 Task: Open Card Project Status Report in Board Marketing ROI to Workspace Customer Relationship Management and Retention and add a team member Softage.1@softage.net, a label Orange, a checklist Travel Expense Tracking, an attachment from Trello, a color Orange and finally, add a card description 'Develop and launch new sales promotion for existing customers' and a comment 'Given the potential impact of this task on our company bottom line, let us ensure that we approach it with a focus on efficiency and cost-effectiveness.'. Add a start date 'Jan 01, 1900' with a due date 'Jan 08, 1900'
Action: Mouse moved to (301, 166)
Screenshot: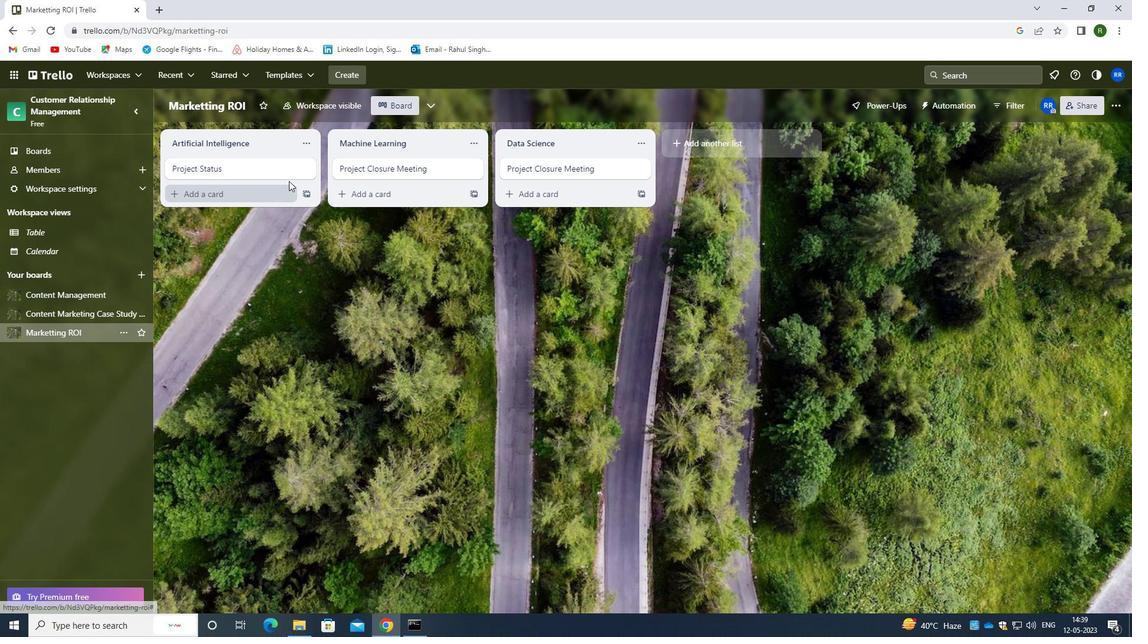 
Action: Mouse pressed left at (301, 166)
Screenshot: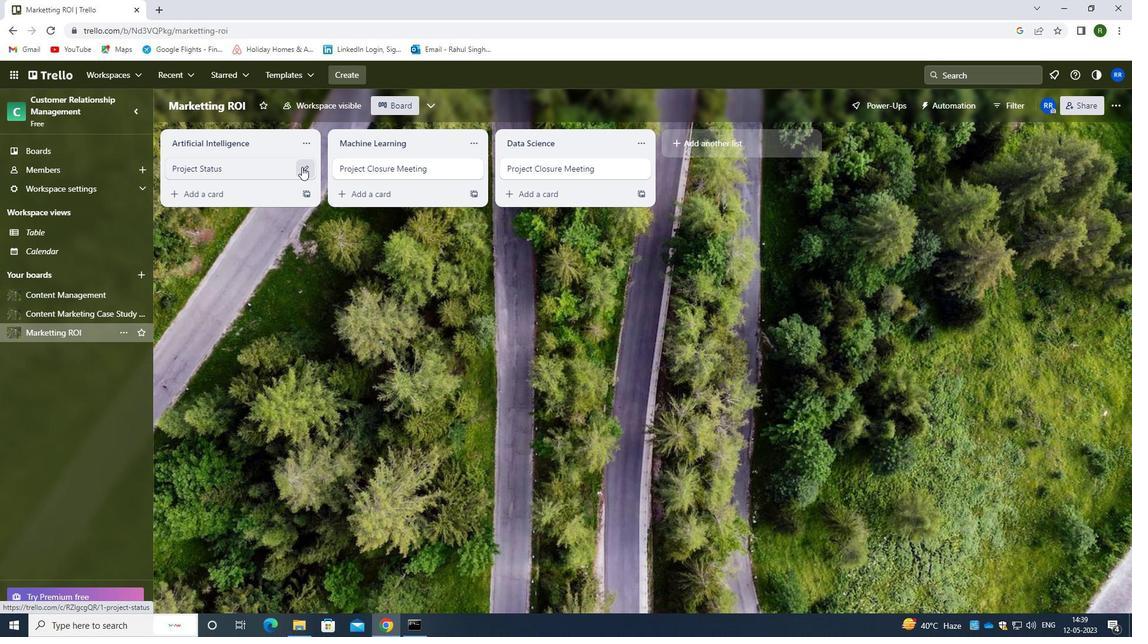 
Action: Mouse moved to (368, 168)
Screenshot: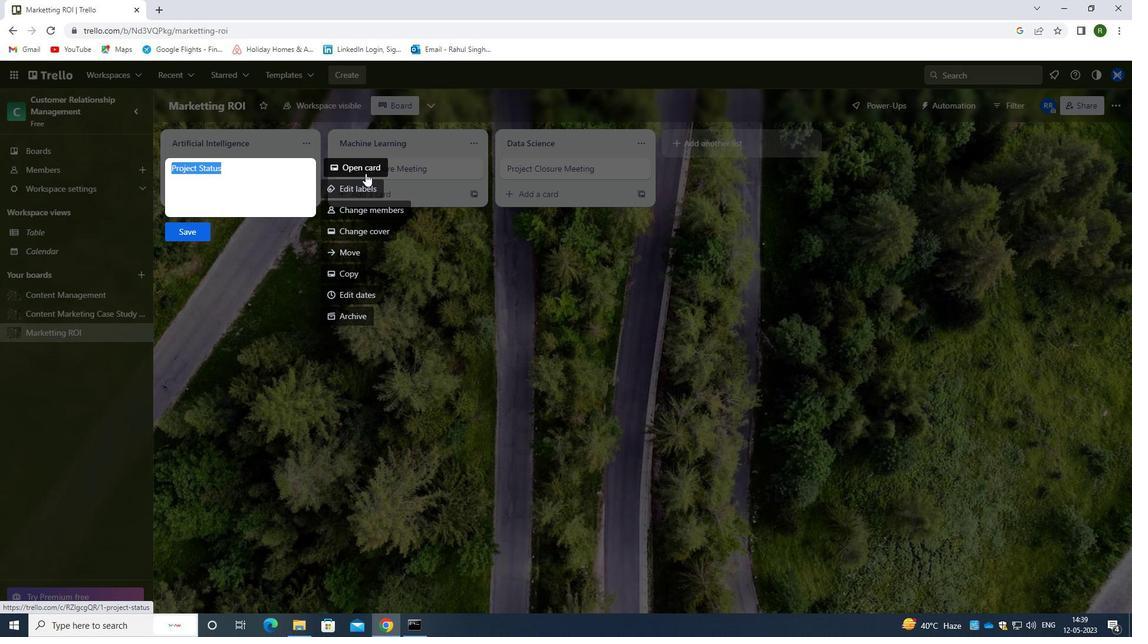 
Action: Mouse pressed left at (368, 168)
Screenshot: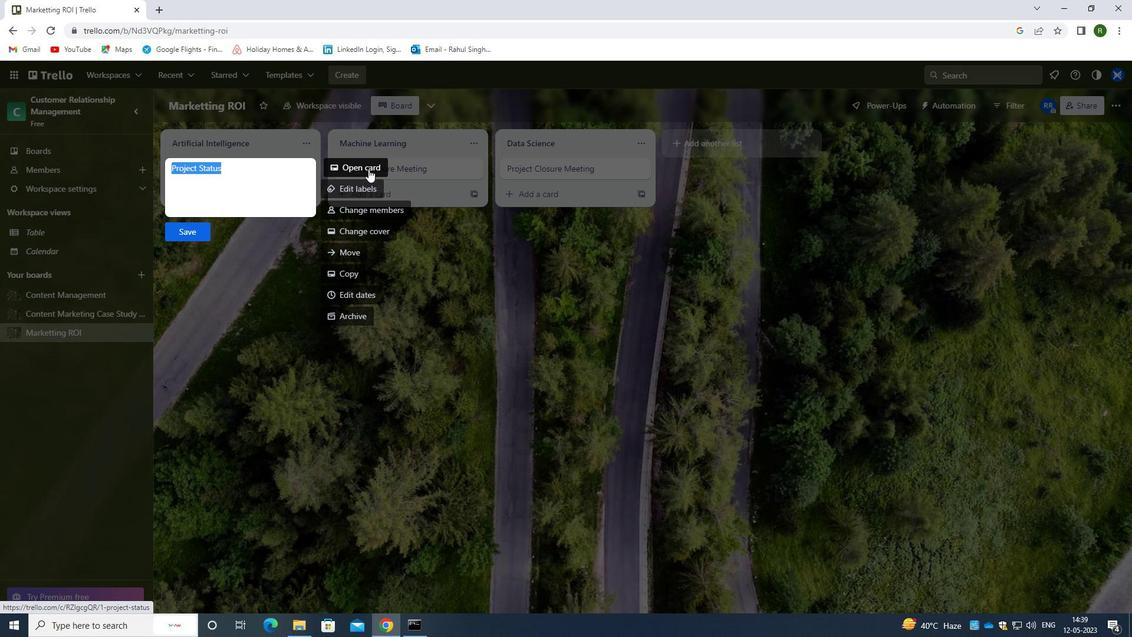 
Action: Mouse moved to (729, 163)
Screenshot: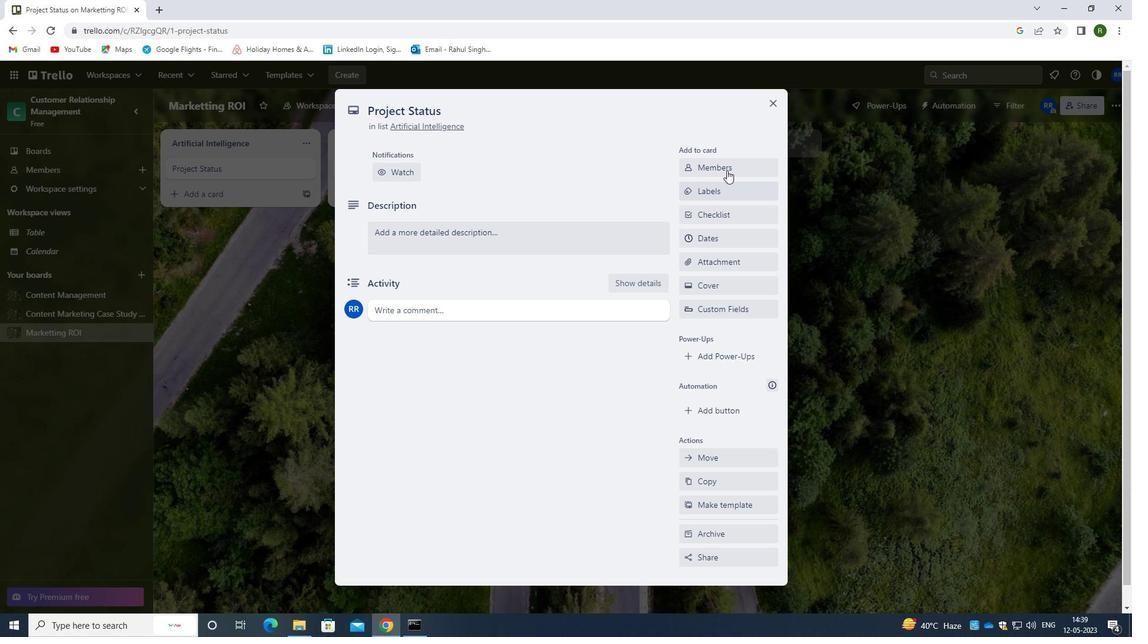 
Action: Mouse pressed left at (729, 163)
Screenshot: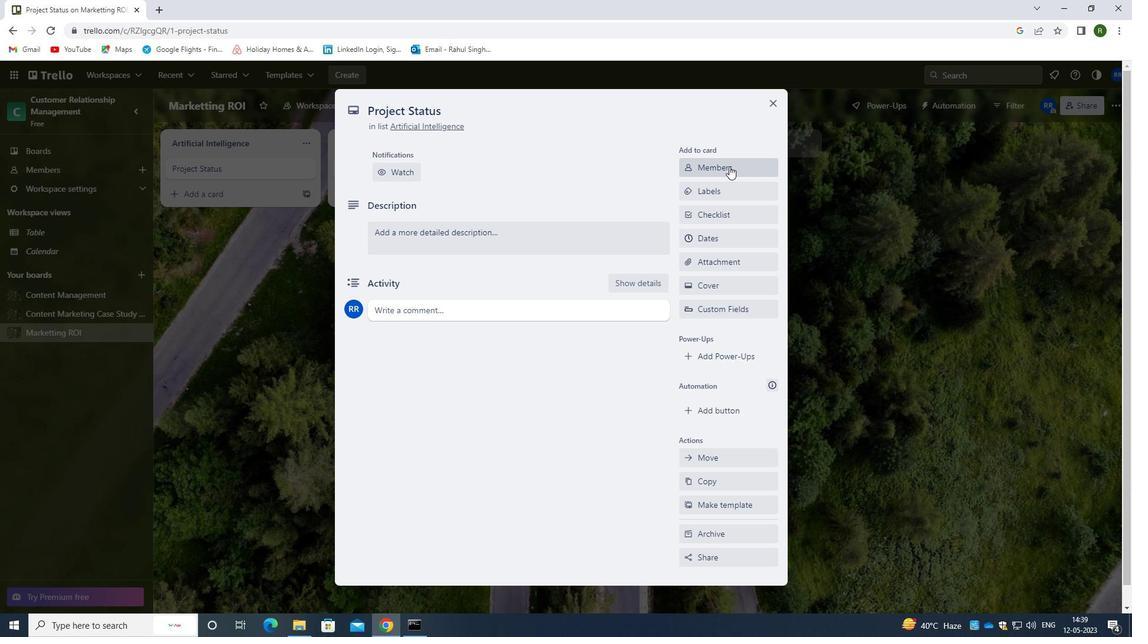 
Action: Mouse moved to (711, 204)
Screenshot: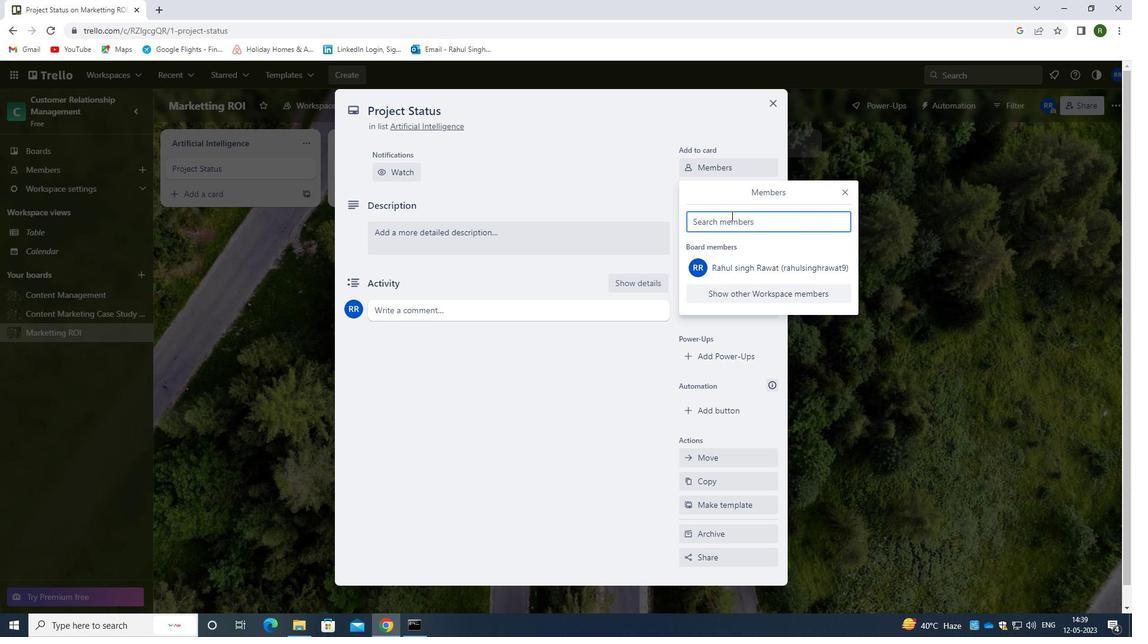 
Action: Key pressed <Key.caps_lock>s<Key.caps_lock>oftage.1<Key.shift>@SOFTAGE.NET
Screenshot: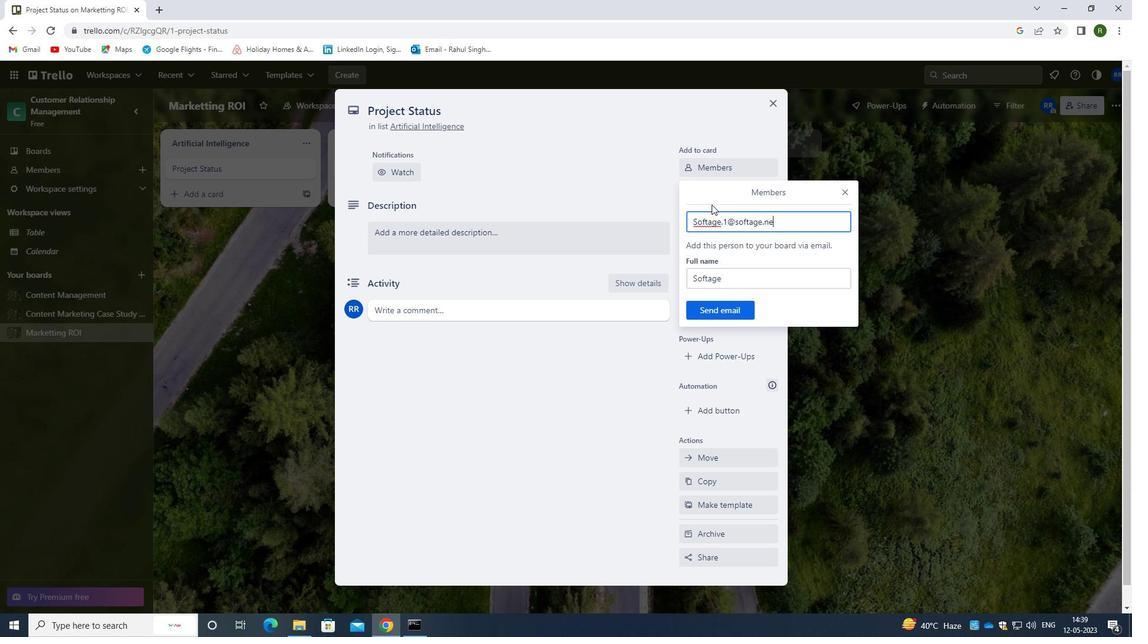 
Action: Mouse moved to (722, 305)
Screenshot: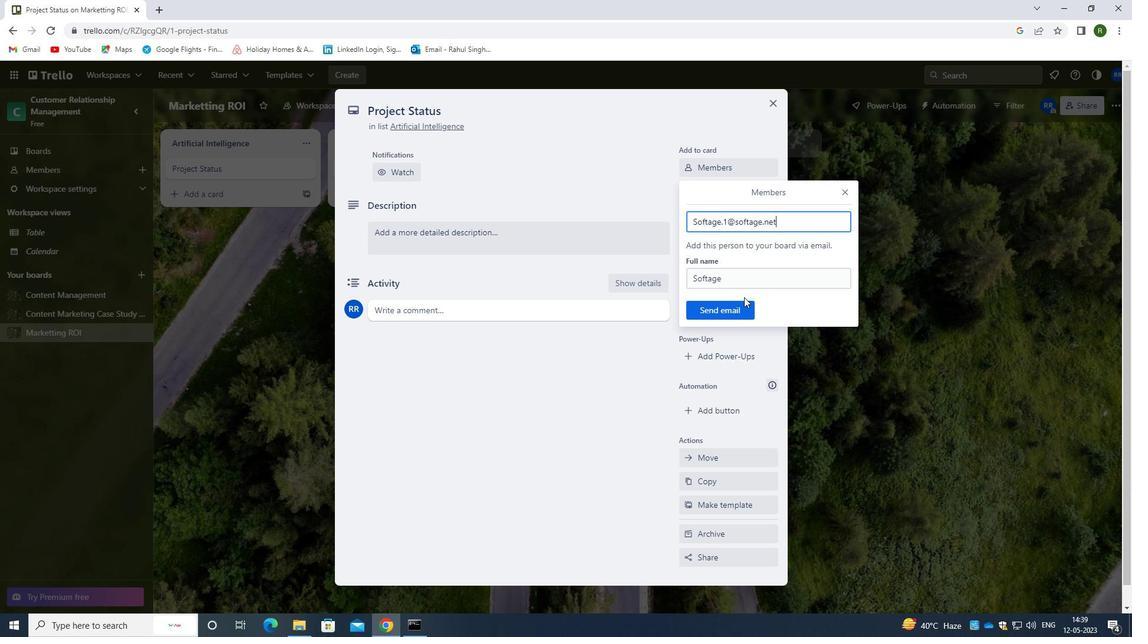 
Action: Mouse pressed left at (722, 305)
Screenshot: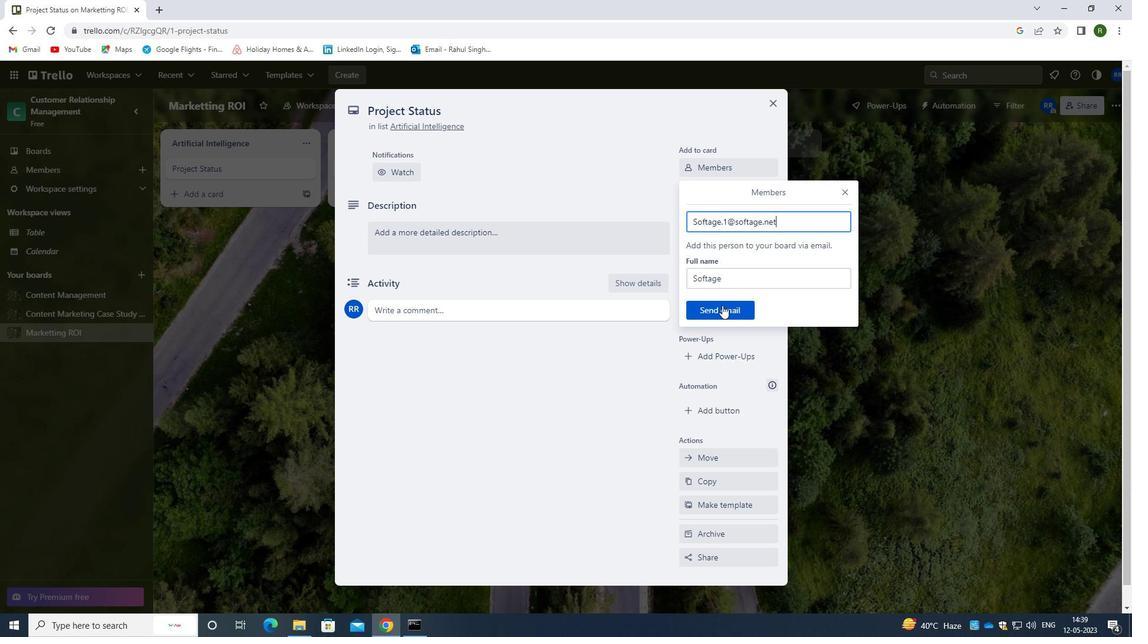 
Action: Mouse moved to (724, 237)
Screenshot: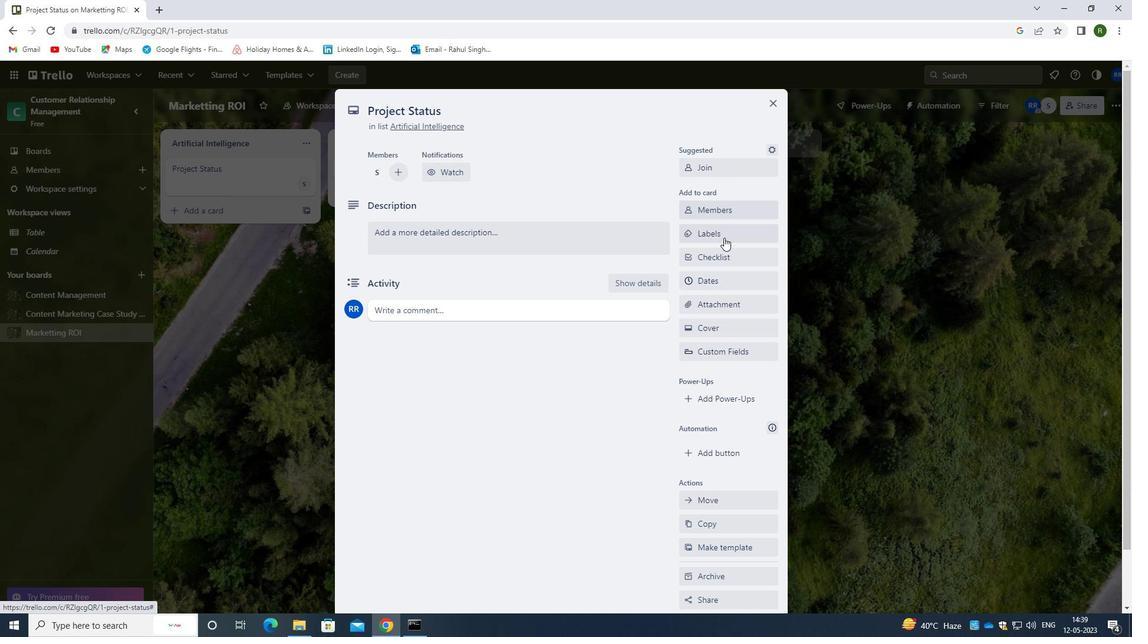 
Action: Mouse pressed left at (724, 237)
Screenshot: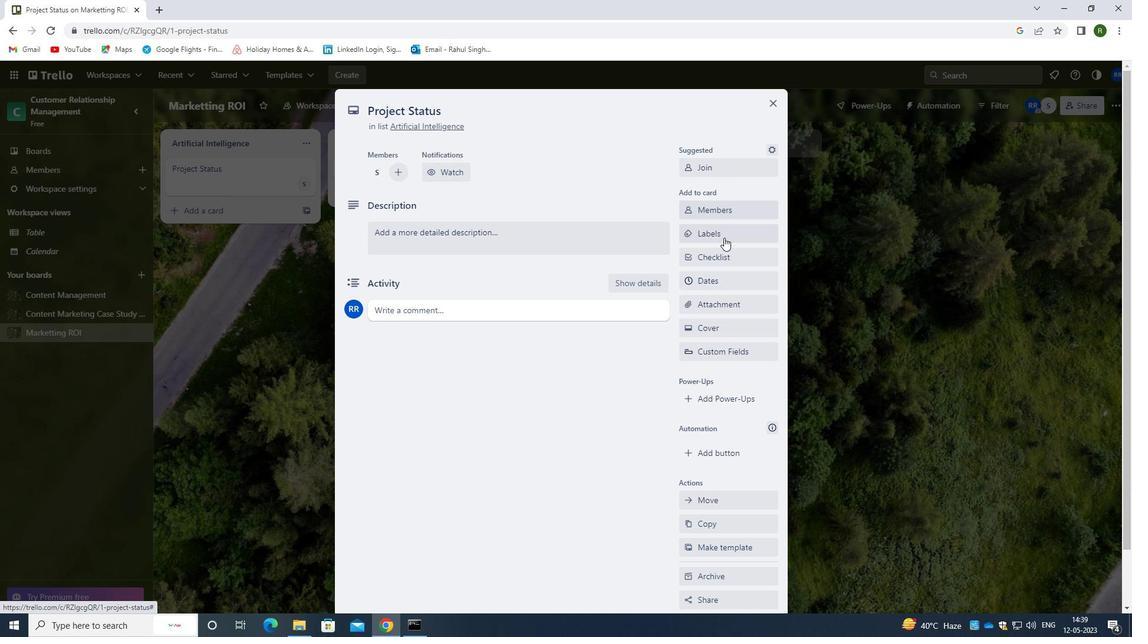 
Action: Mouse moved to (714, 278)
Screenshot: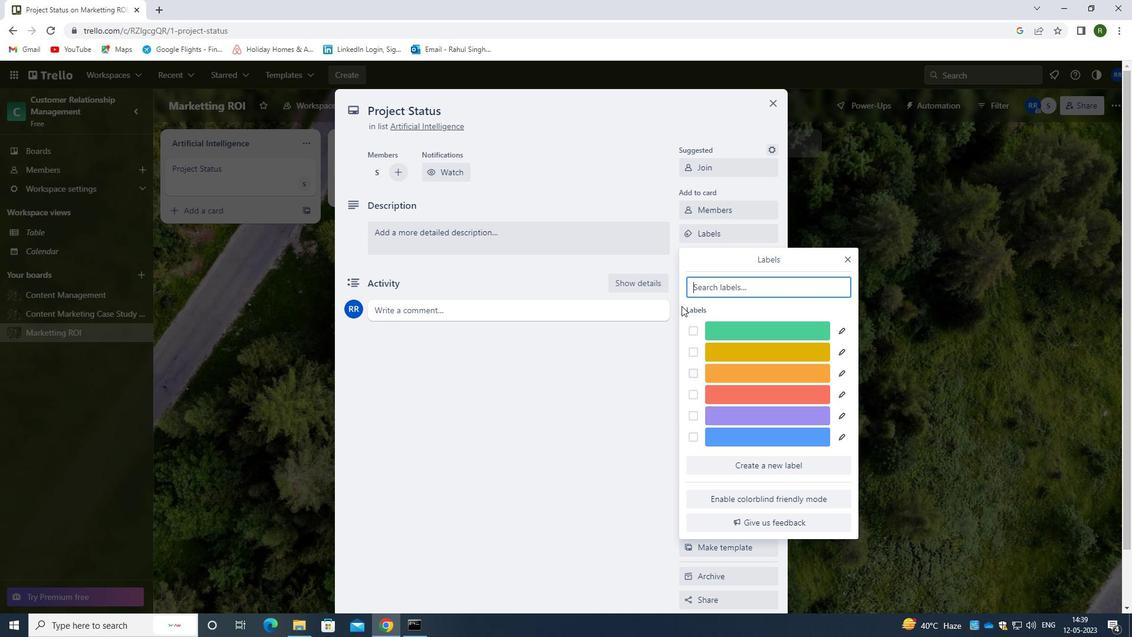 
Action: Key pressed ORANGE
Screenshot: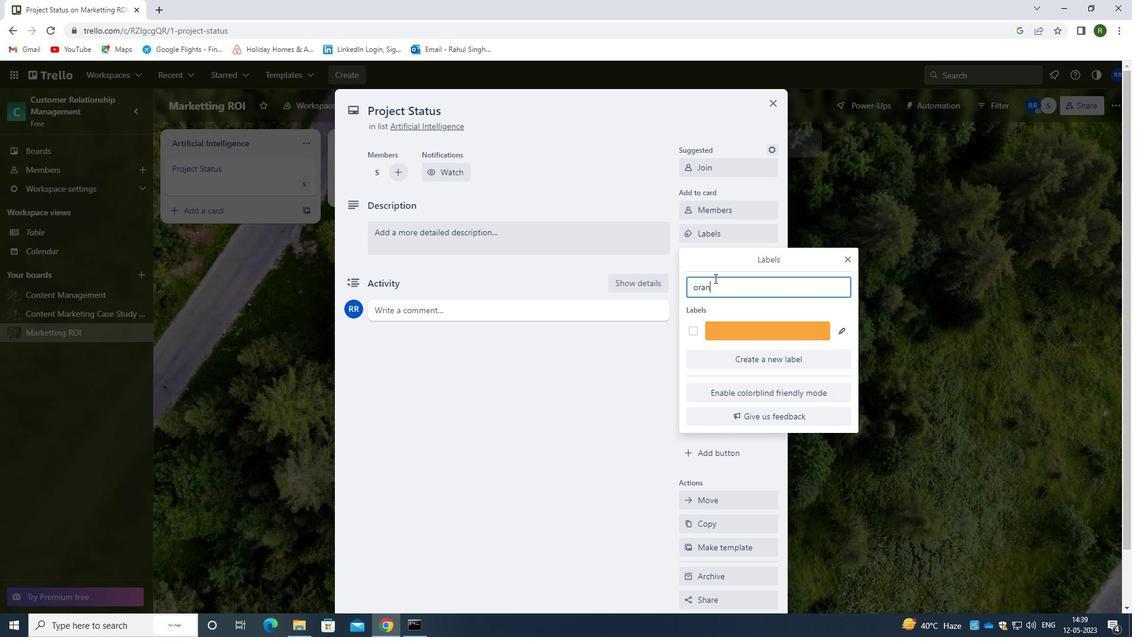 
Action: Mouse moved to (691, 330)
Screenshot: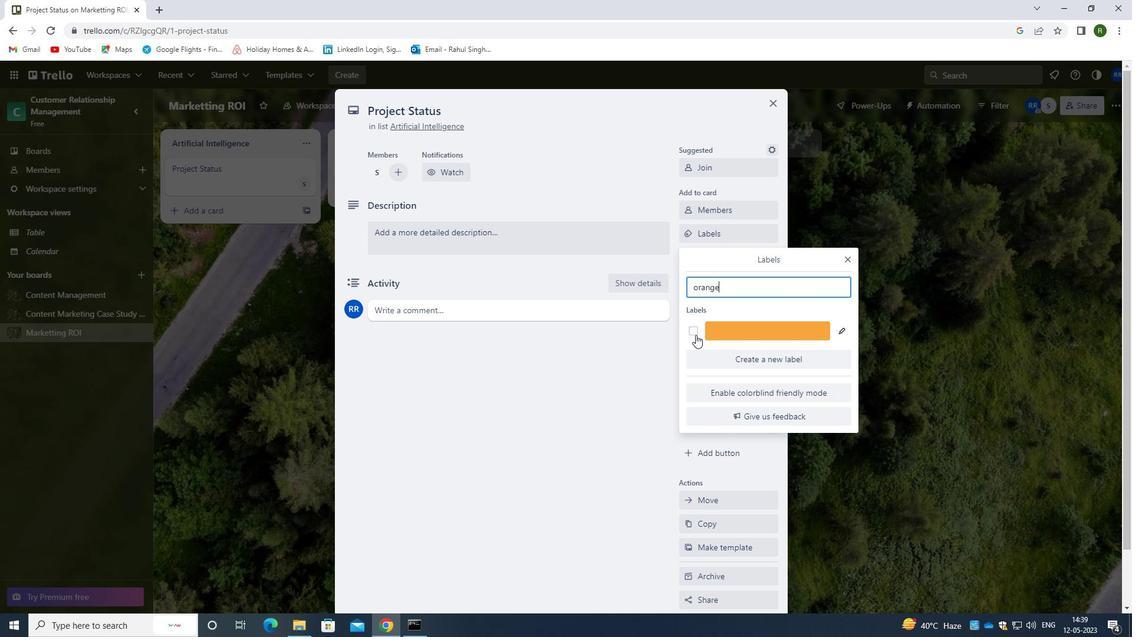 
Action: Mouse pressed left at (691, 330)
Screenshot: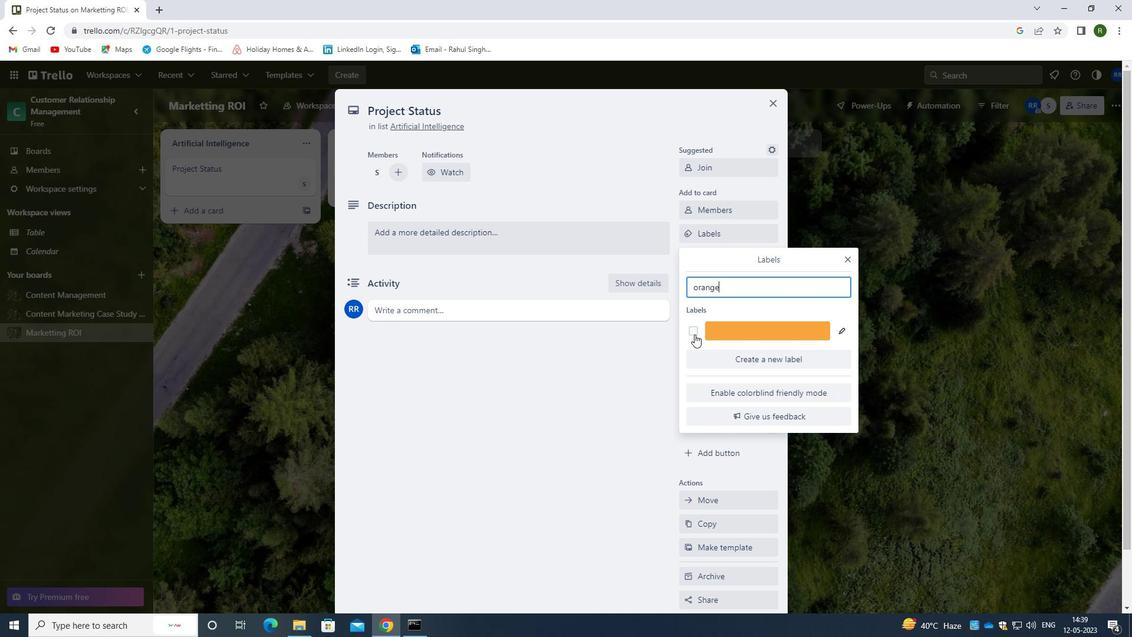 
Action: Mouse moved to (615, 401)
Screenshot: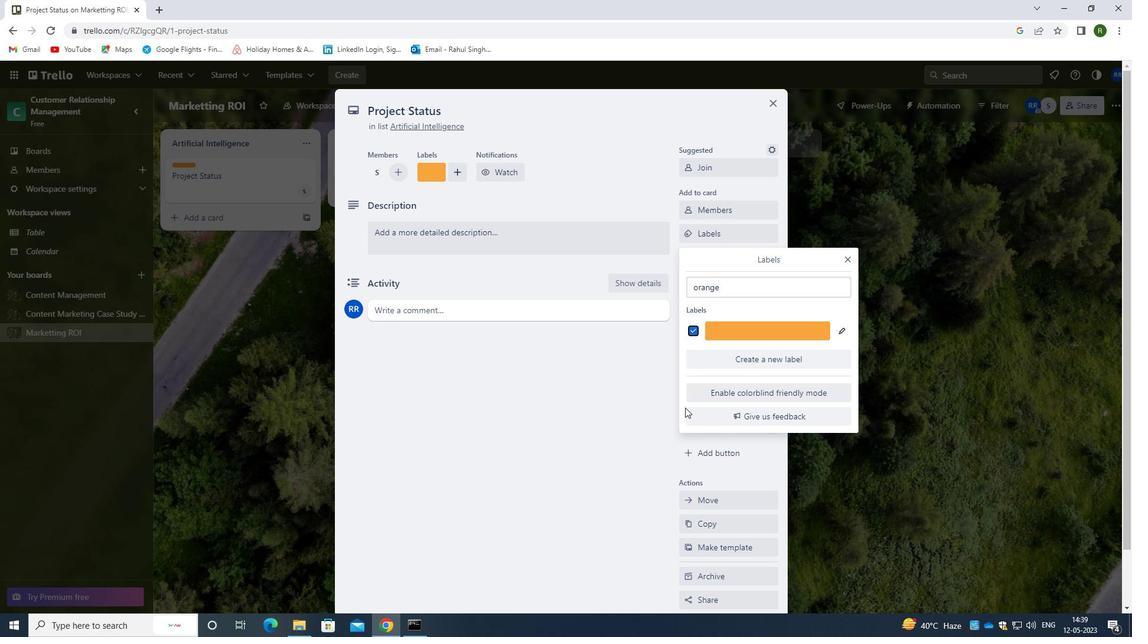 
Action: Mouse pressed left at (615, 401)
Screenshot: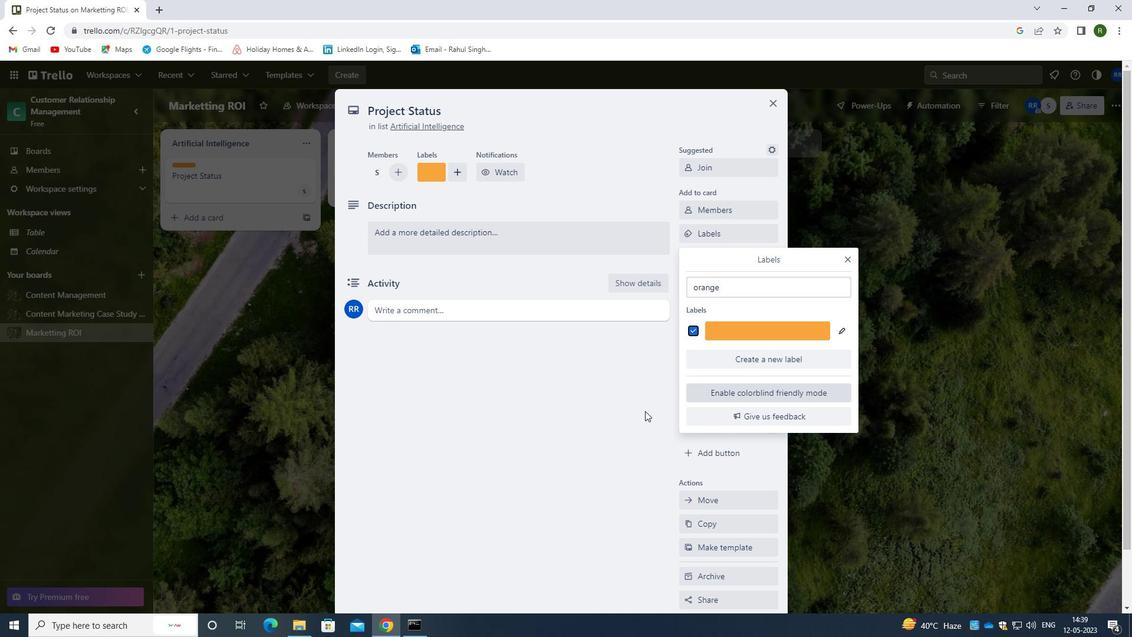 
Action: Mouse moved to (719, 251)
Screenshot: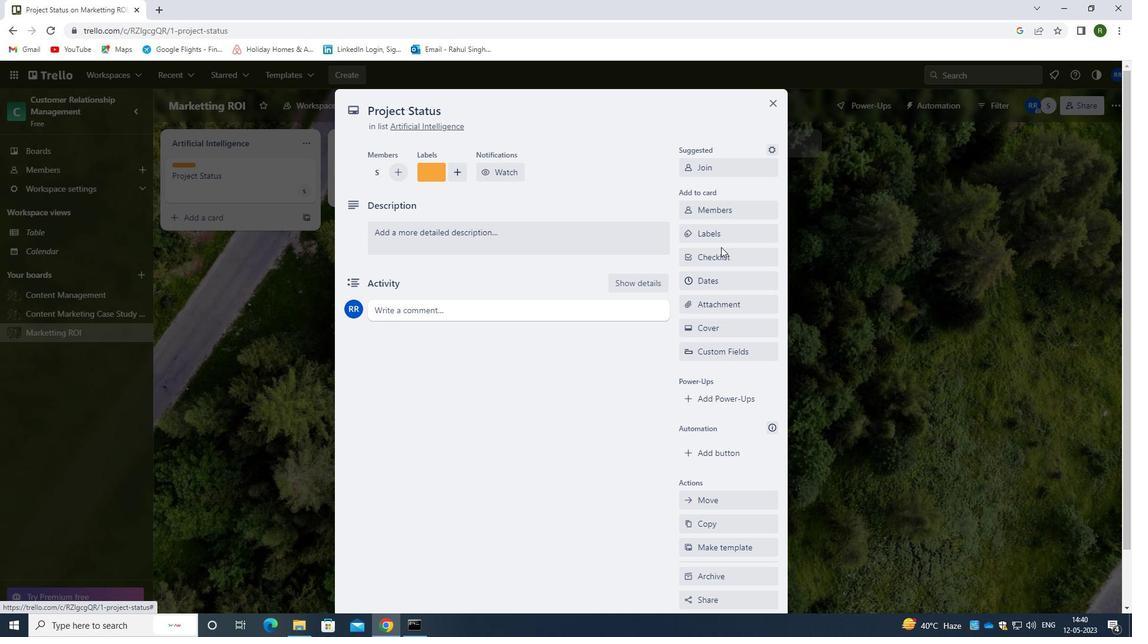 
Action: Mouse pressed left at (719, 251)
Screenshot: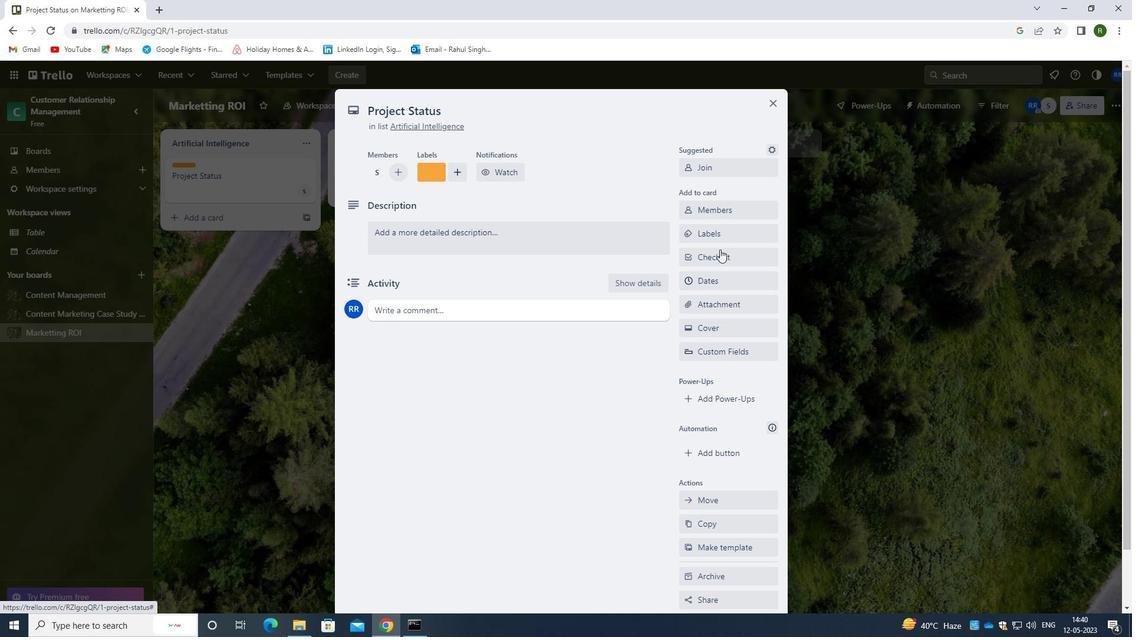 
Action: Mouse moved to (731, 320)
Screenshot: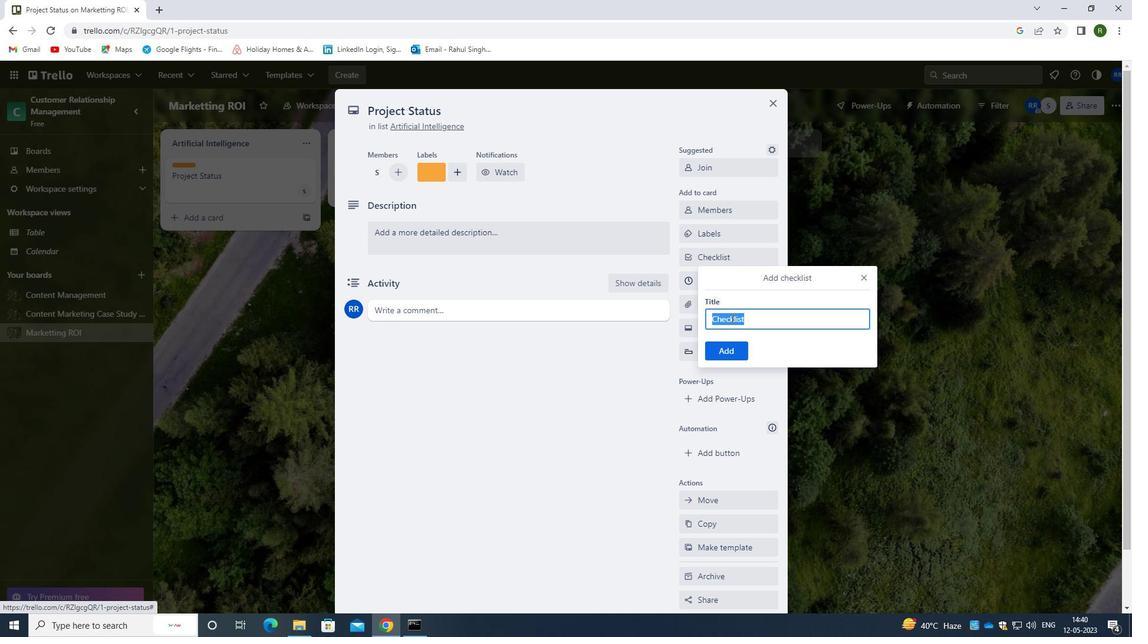 
Action: Key pressed <Key.backspace><Key.shift><Key.shift><Key.shift><Key.shift><Key.shift><Key.shift><Key.shift><Key.shift><Key.shift><Key.shift><Key.shift><Key.shift><Key.shift><Key.shift><Key.shift><Key.shift><Key.shift><Key.shift><Key.shift>TRAVEL<Key.space><Key.shift>EXPENSE<Key.space><Key.shift><Key.shift><Key.shift><Key.shift><Key.shift><Key.shift><Key.shift><Key.shift><Key.shift><Key.shift><Key.shift><Key.shift><Key.shift><Key.shift><Key.shift><Key.shift><Key.shift><Key.shift><Key.shift><Key.shift><Key.shift><Key.shift><Key.shift><Key.shift><Key.shift><Key.shift><Key.shift><Key.shift><Key.shift><Key.shift><Key.shift><Key.shift>TRACKING
Screenshot: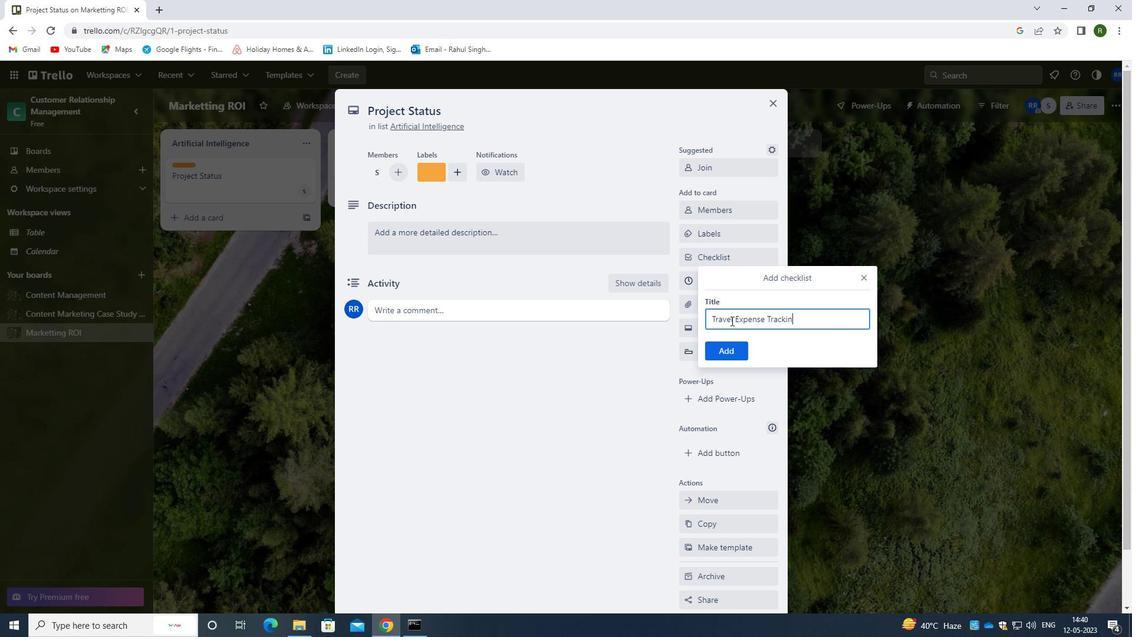 
Action: Mouse moved to (737, 349)
Screenshot: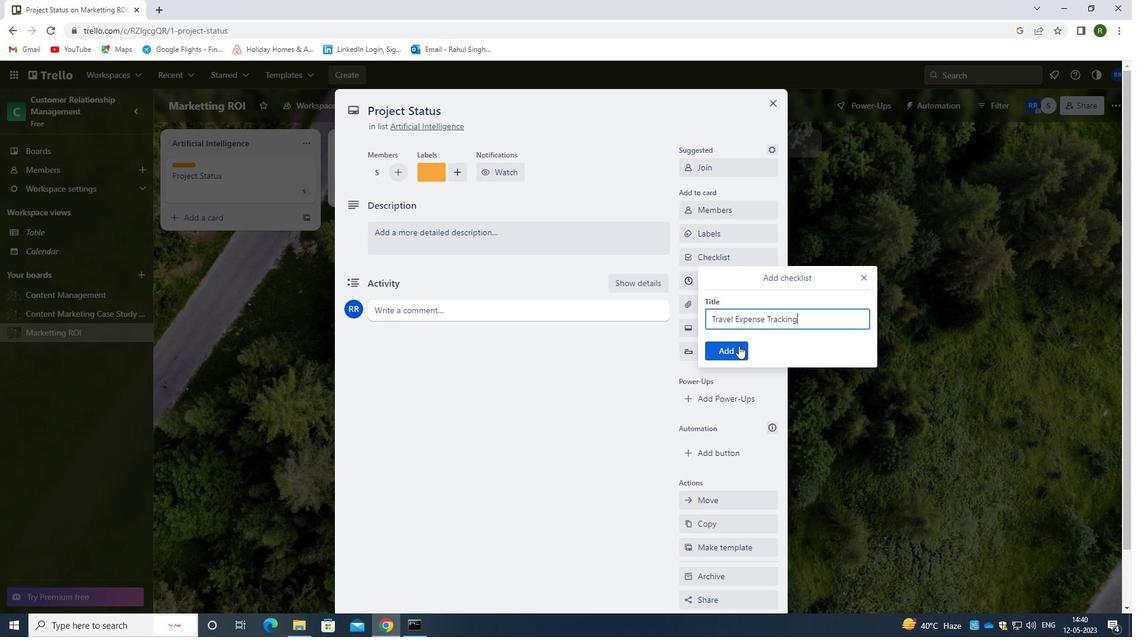 
Action: Mouse pressed left at (737, 349)
Screenshot: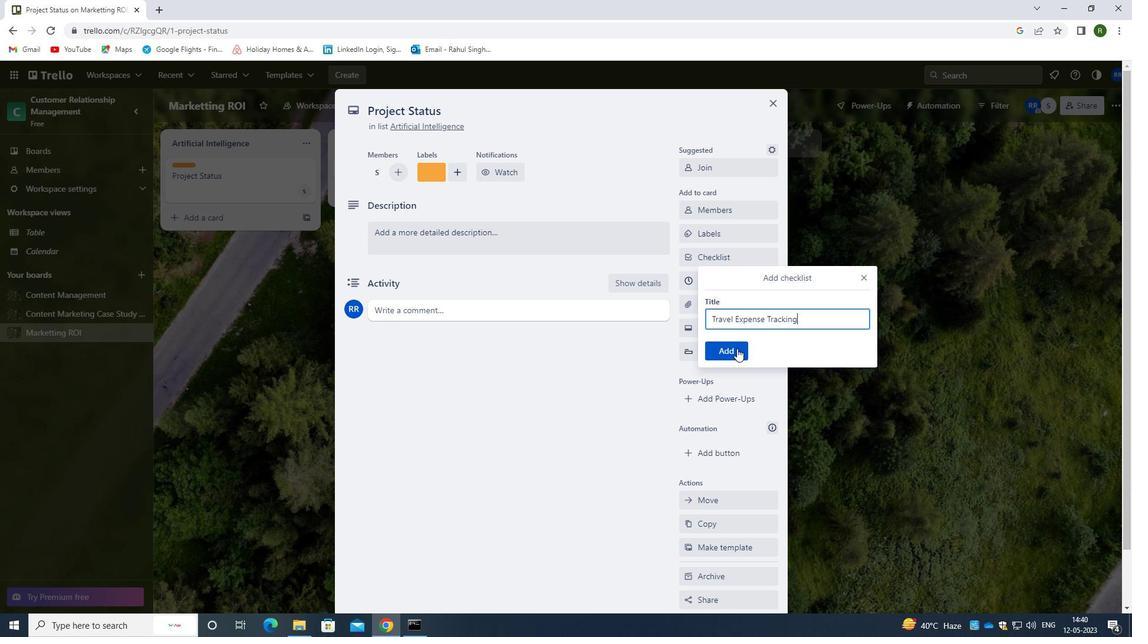 
Action: Mouse moved to (732, 301)
Screenshot: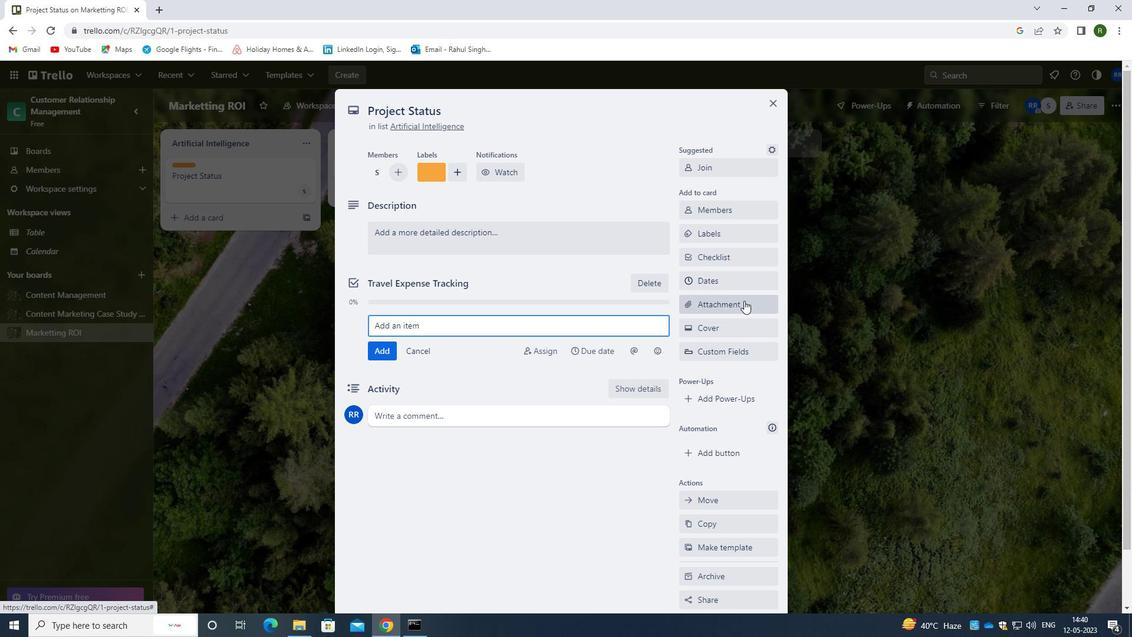 
Action: Mouse pressed left at (732, 301)
Screenshot: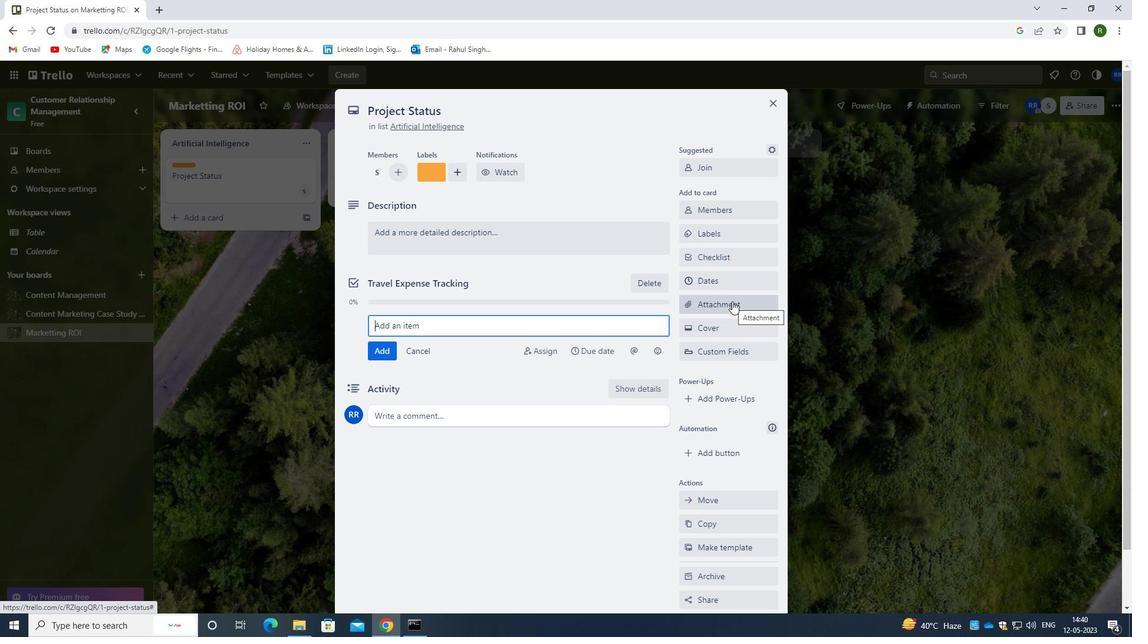 
Action: Mouse moved to (721, 376)
Screenshot: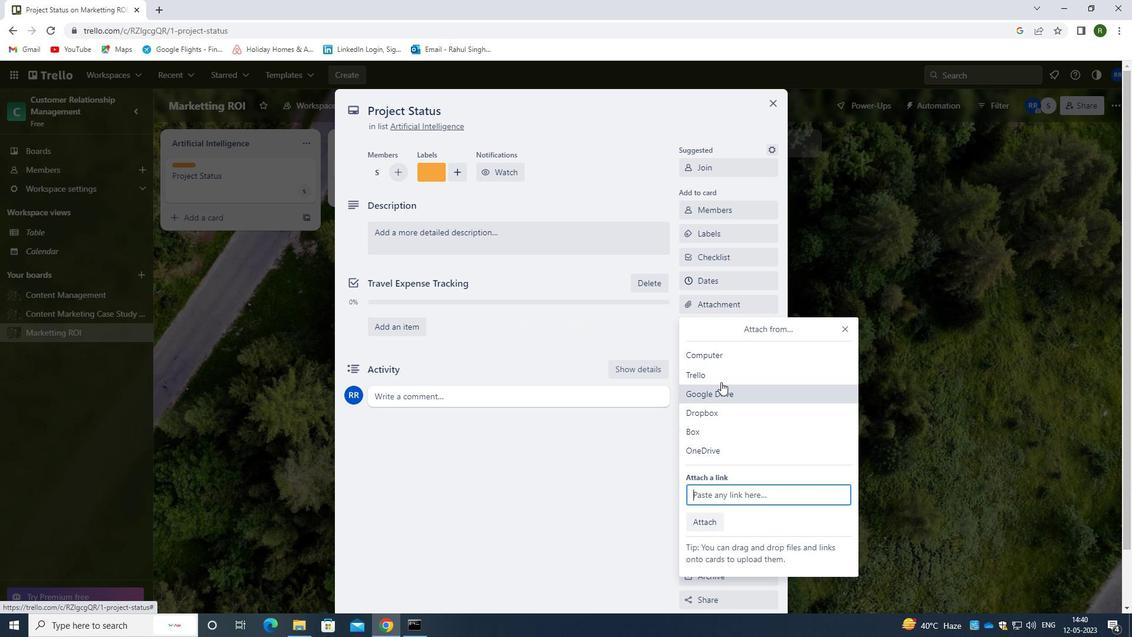 
Action: Mouse pressed left at (721, 376)
Screenshot: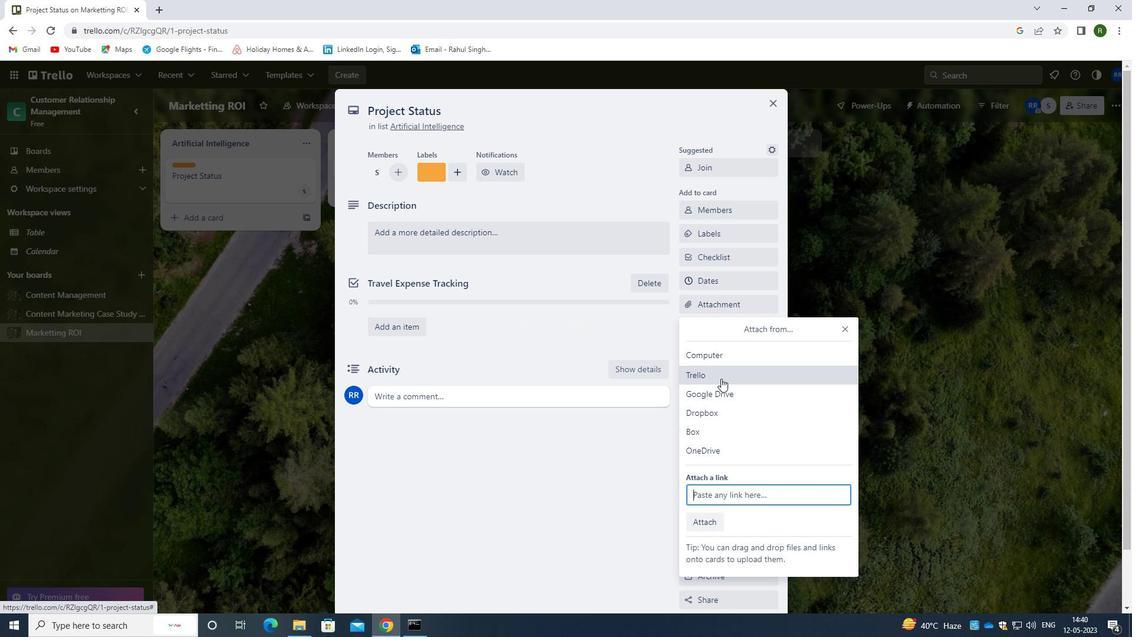 
Action: Mouse moved to (733, 322)
Screenshot: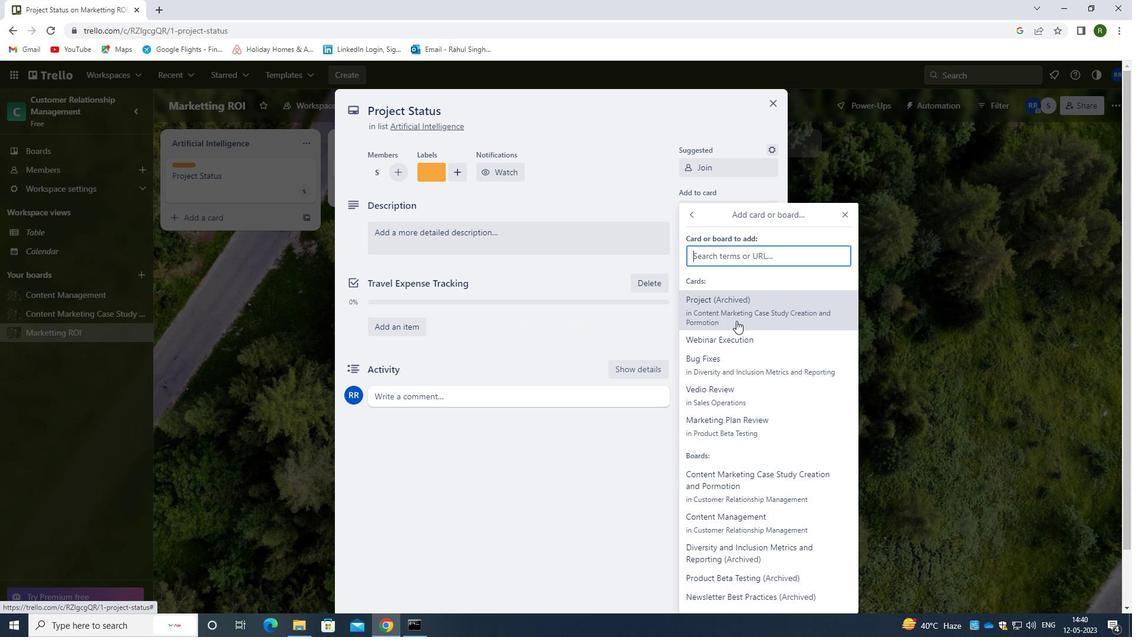 
Action: Mouse pressed left at (733, 322)
Screenshot: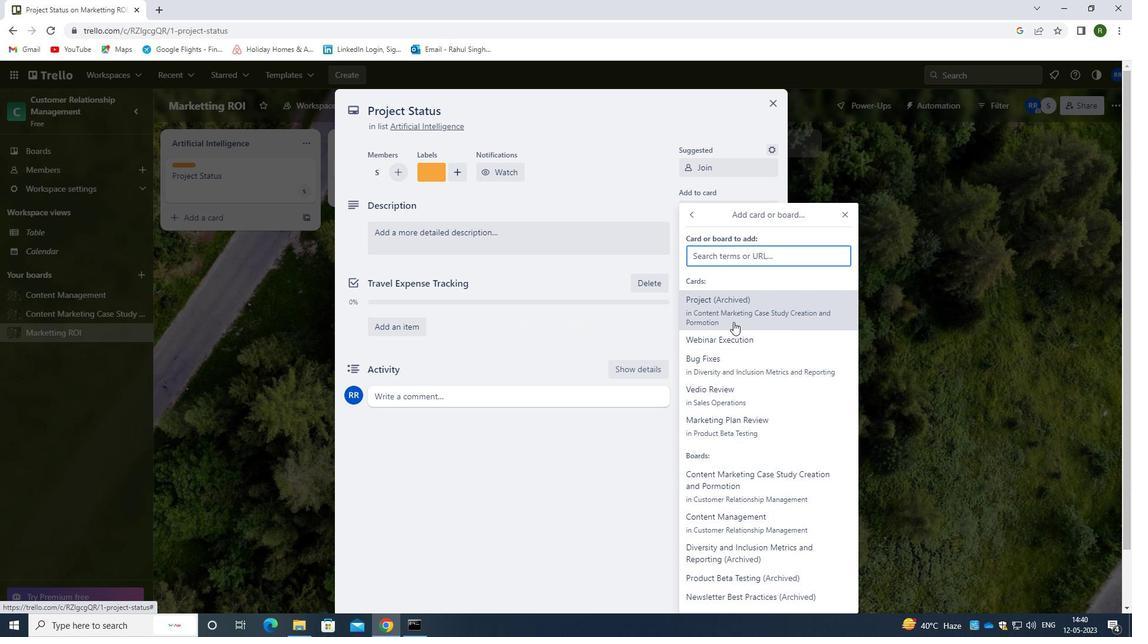 
Action: Mouse moved to (513, 243)
Screenshot: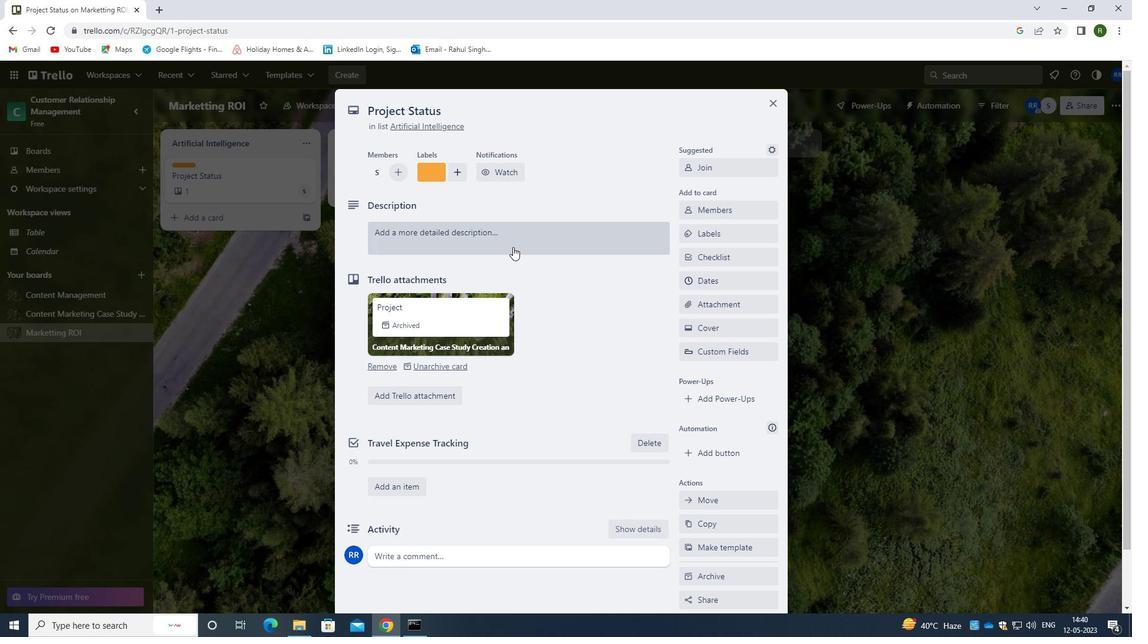 
Action: Mouse pressed left at (513, 243)
Screenshot: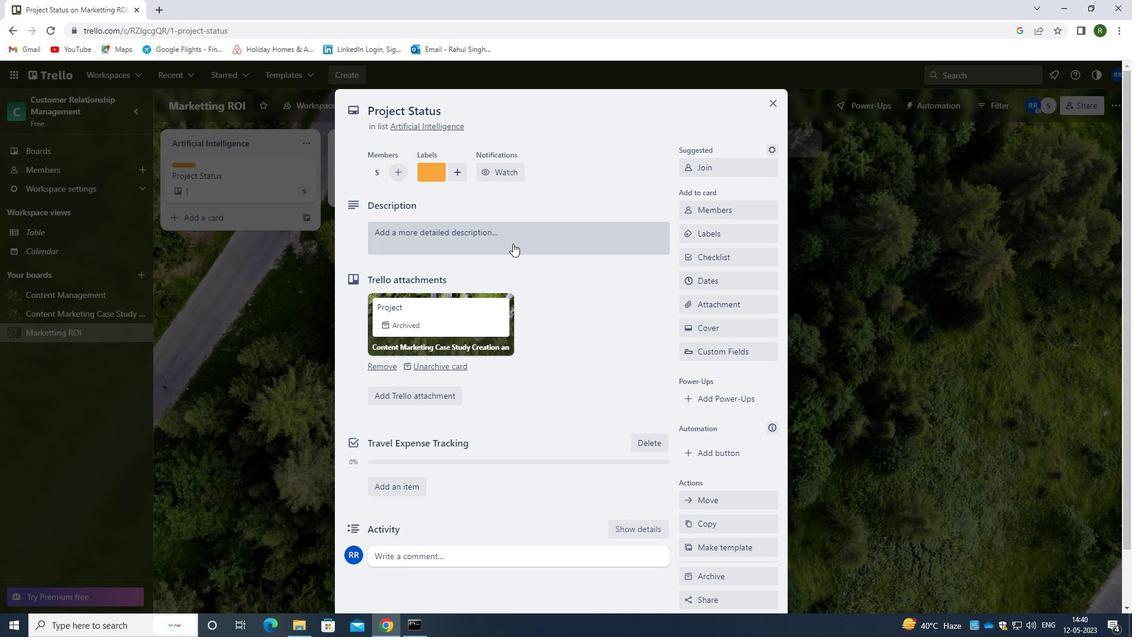 
Action: Mouse moved to (470, 284)
Screenshot: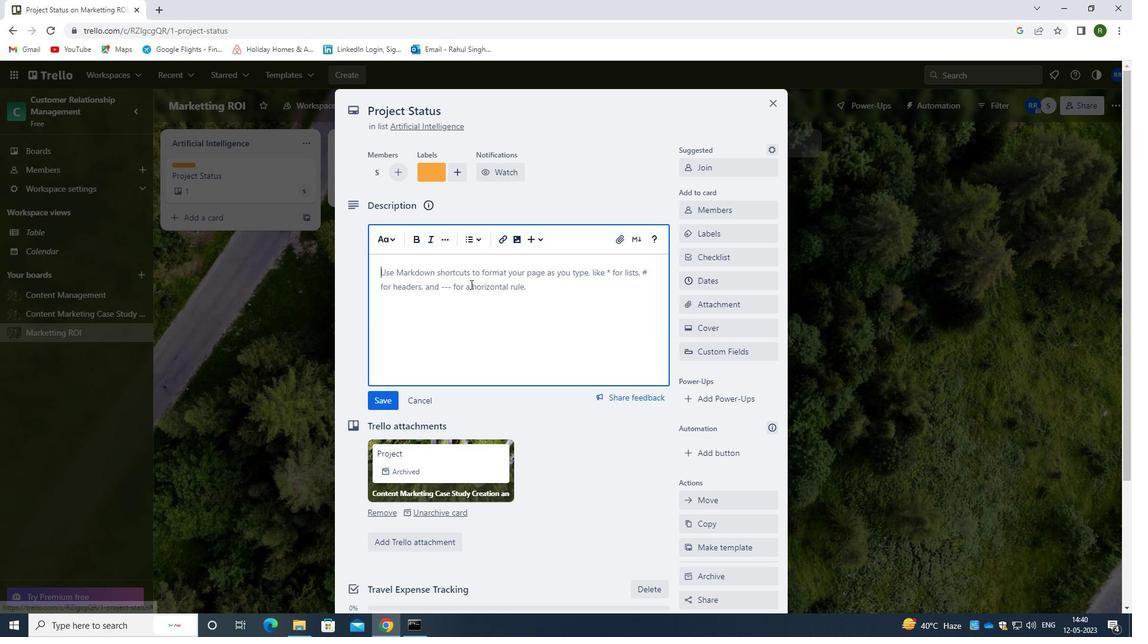 
Action: Mouse pressed left at (470, 284)
Screenshot: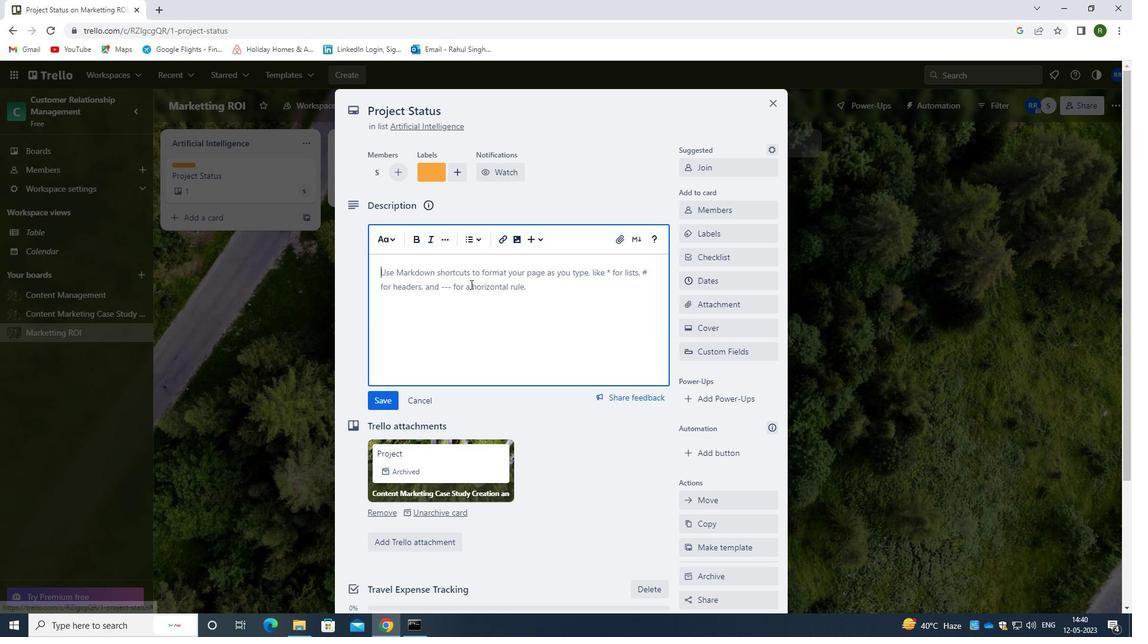 
Action: Key pressed <Key.caps_lock>C<Key.caps_lock>ONDUCT<Key.space><Key.backspace><Key.backspace><Key.backspace><Key.backspace><Key.backspace><Key.backspace><Key.backspace><Key.backspace><Key.caps_lock>D<Key.caps_lock>EVELOP<Key.space>AND<Key.space>LAUC<Key.backspace>NCH<Key.space>NEW<Key.space>SALES<Key.space>PROMOTION<Key.space>FOR<Key.space>EXISTING<Key.space>CUSTOMERS.
Screenshot: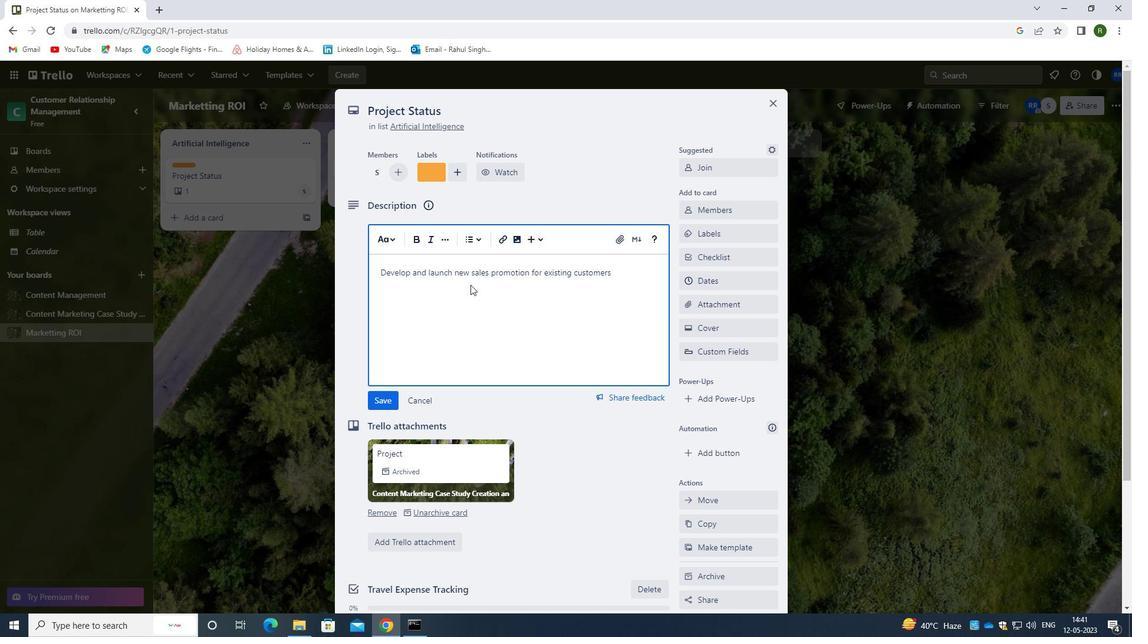 
Action: Mouse moved to (382, 395)
Screenshot: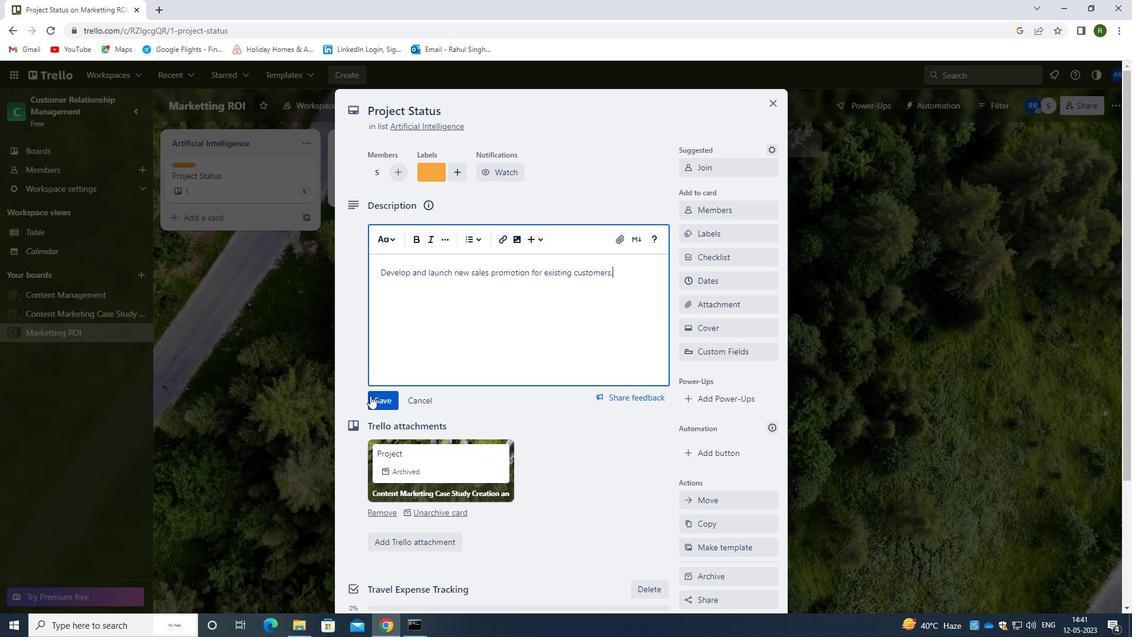 
Action: Mouse pressed left at (382, 395)
Screenshot: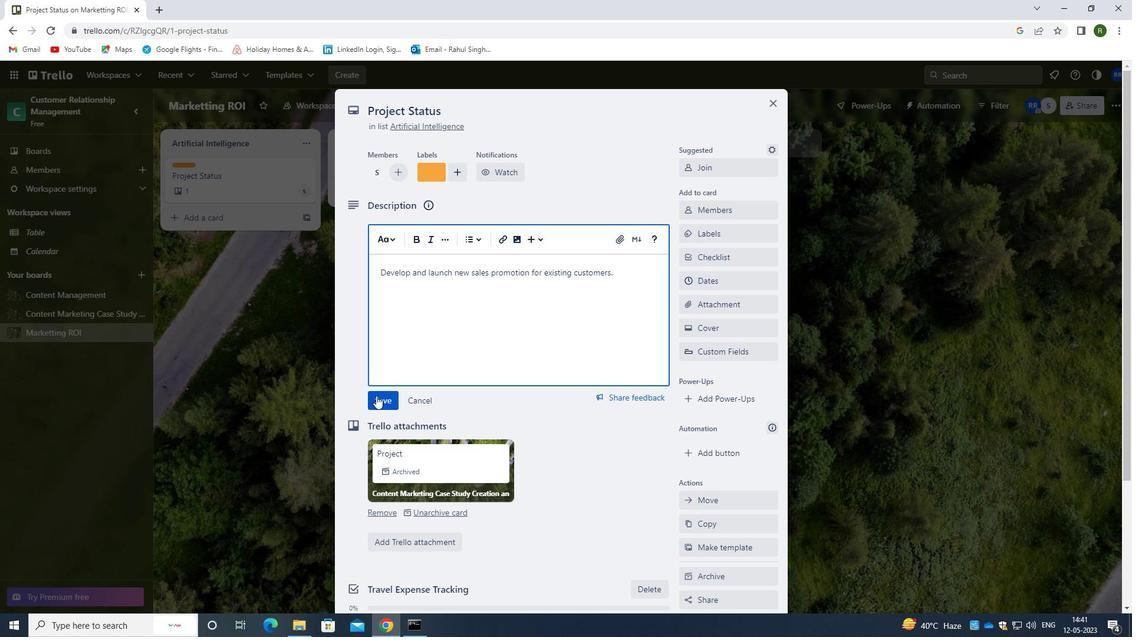 
Action: Mouse moved to (494, 441)
Screenshot: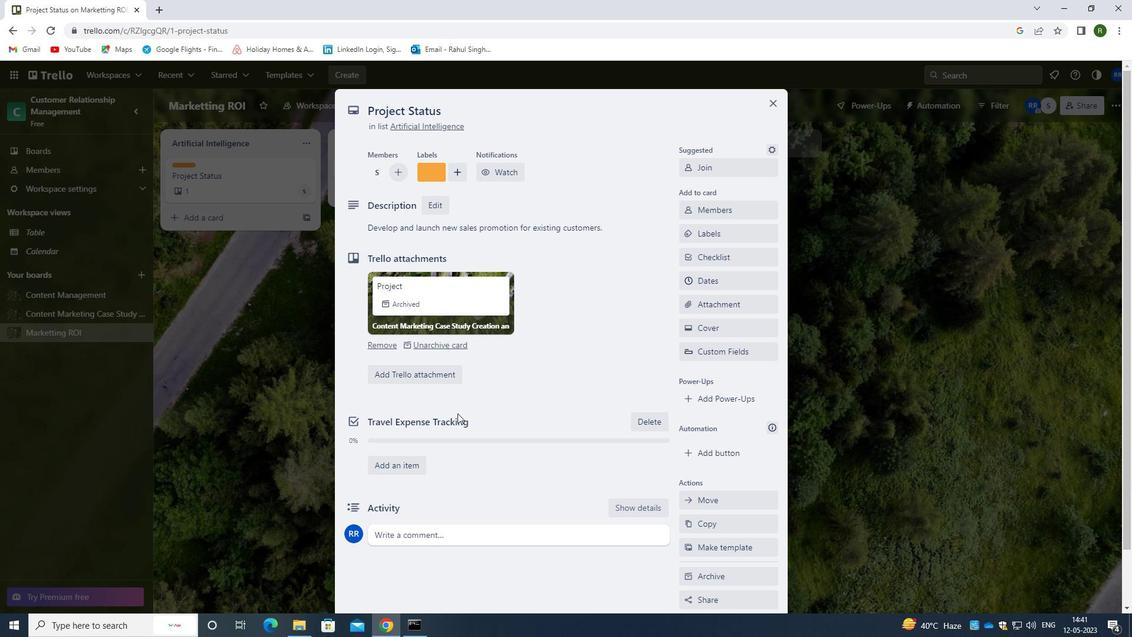 
Action: Mouse scrolled (494, 441) with delta (0, 0)
Screenshot: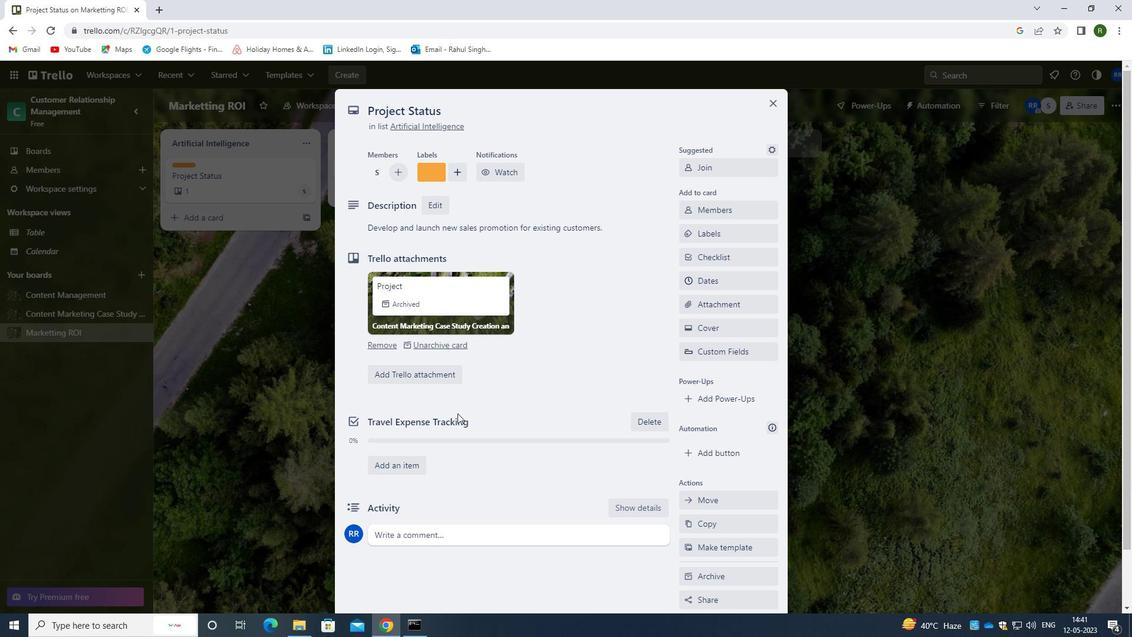
Action: Mouse moved to (496, 443)
Screenshot: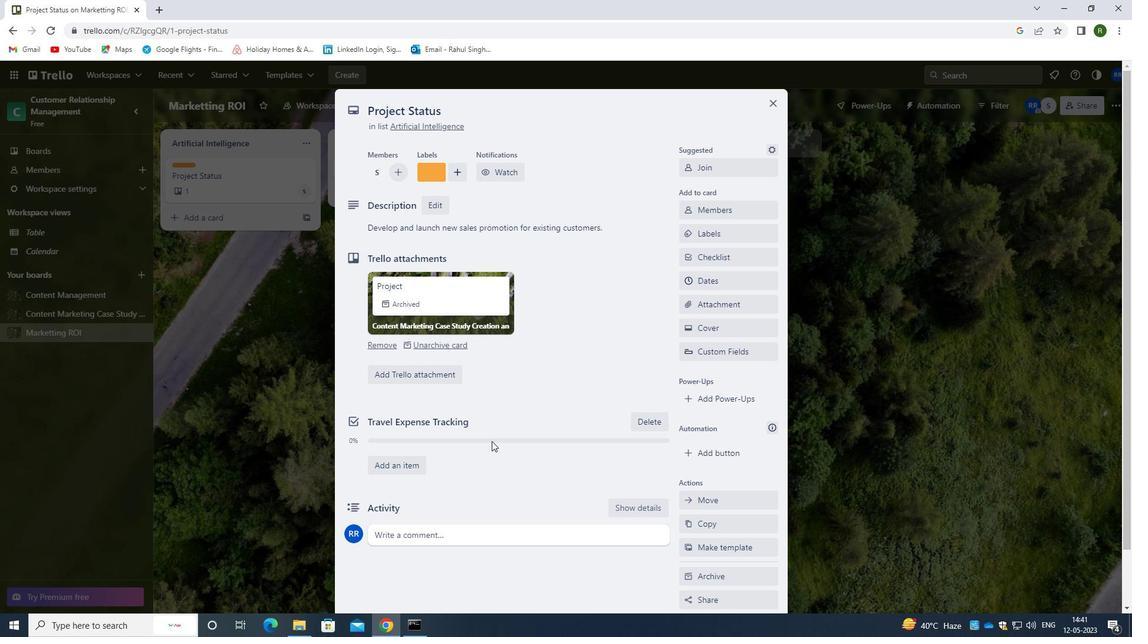 
Action: Mouse scrolled (496, 442) with delta (0, 0)
Screenshot: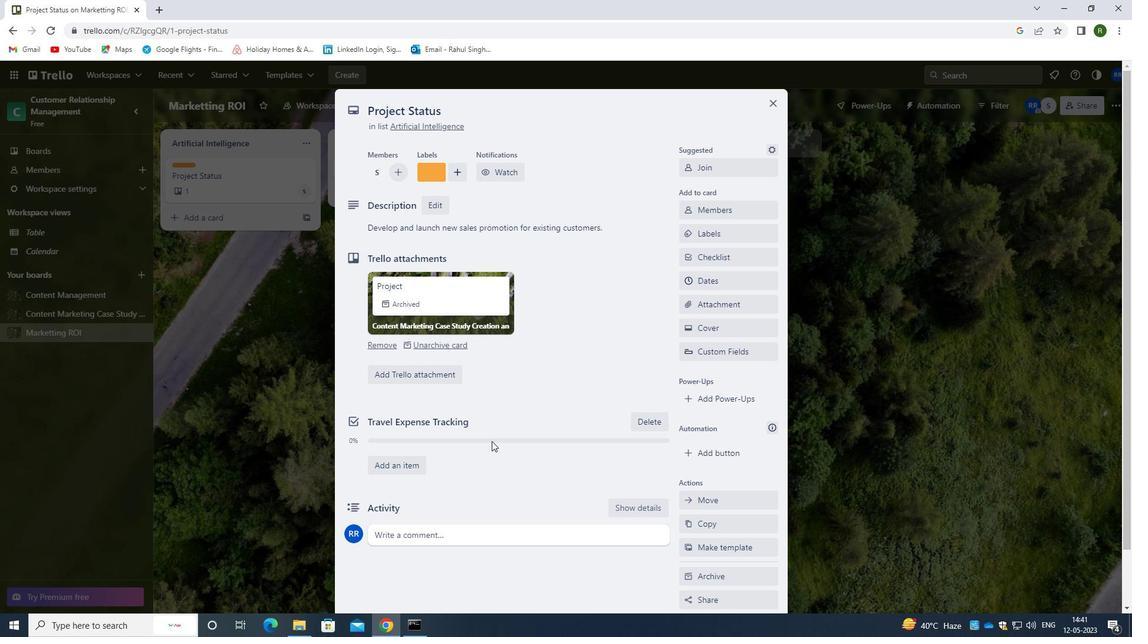 
Action: Mouse moved to (434, 480)
Screenshot: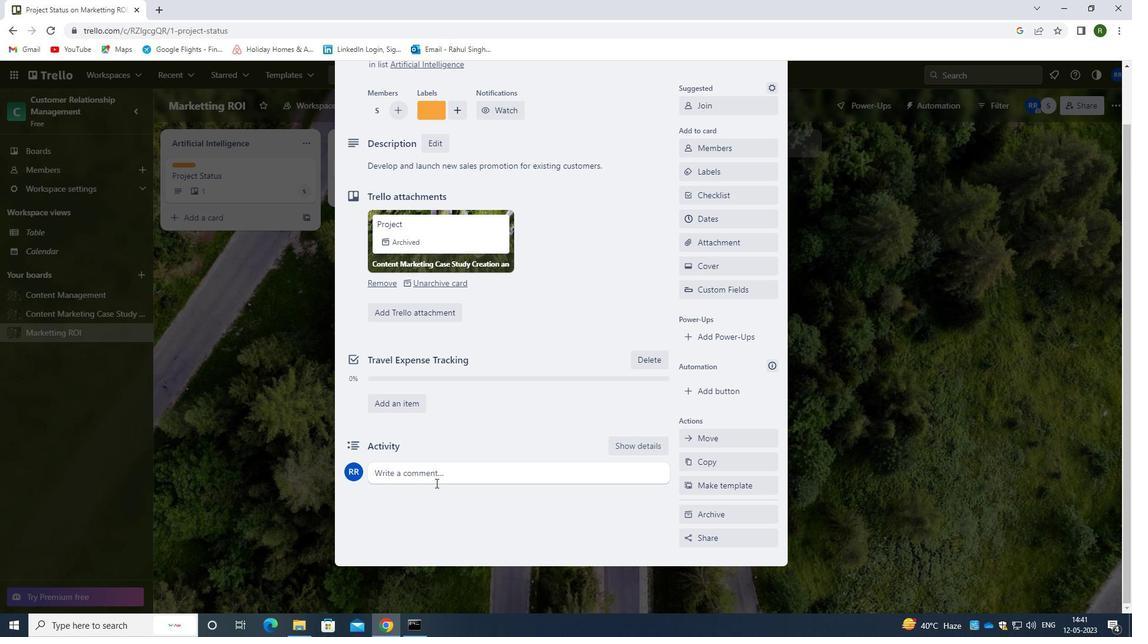 
Action: Mouse pressed left at (434, 480)
Screenshot: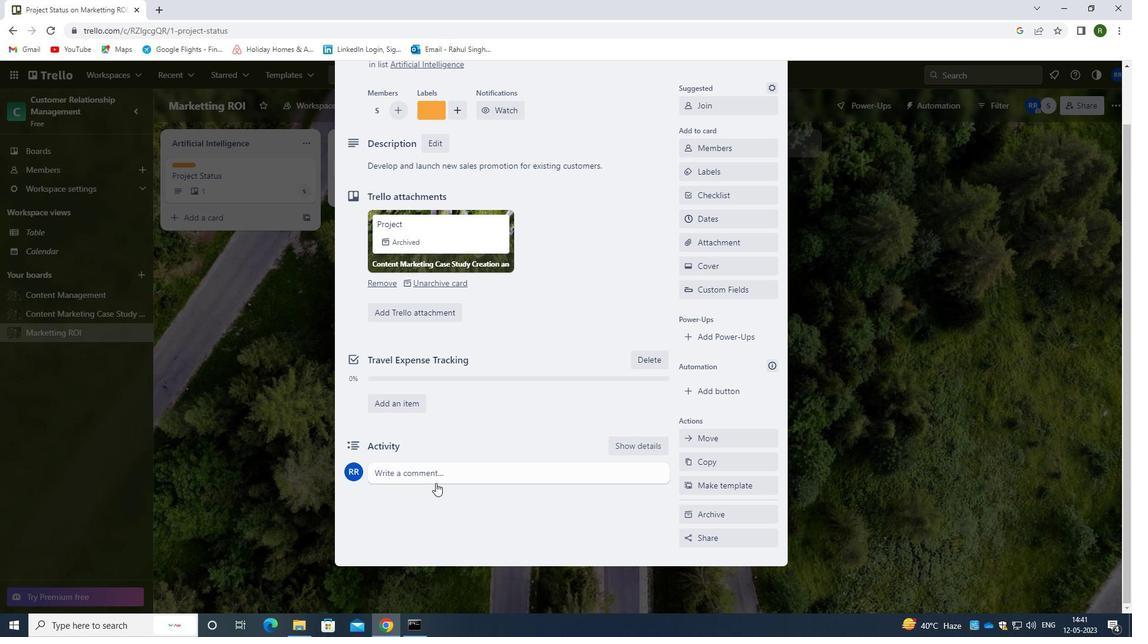 
Action: Mouse moved to (433, 504)
Screenshot: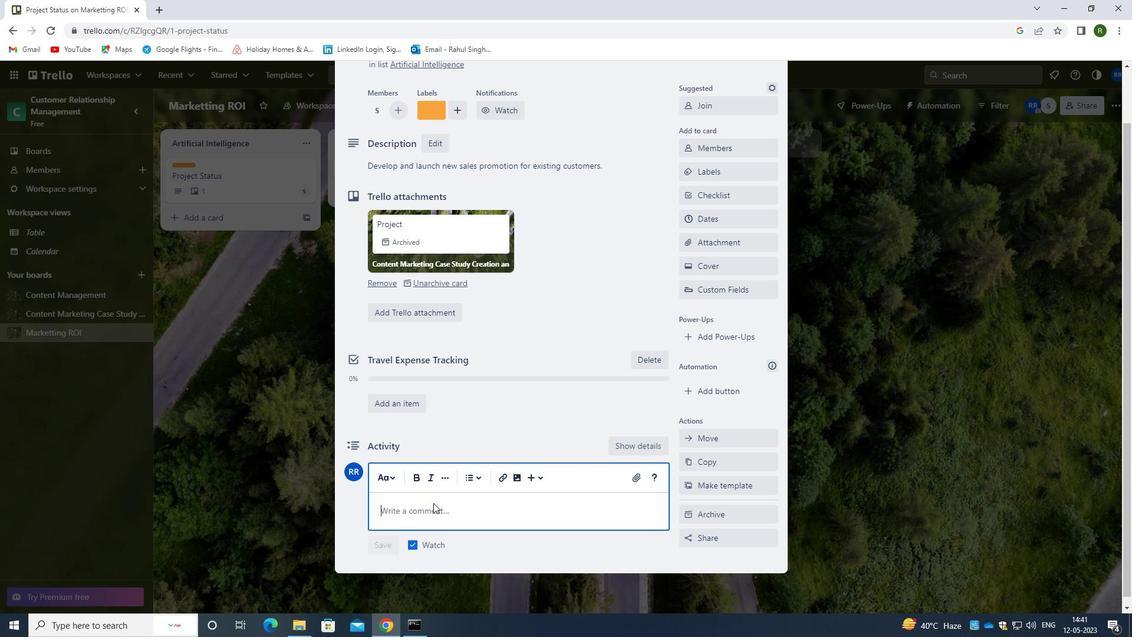 
Action: Mouse pressed left at (433, 504)
Screenshot: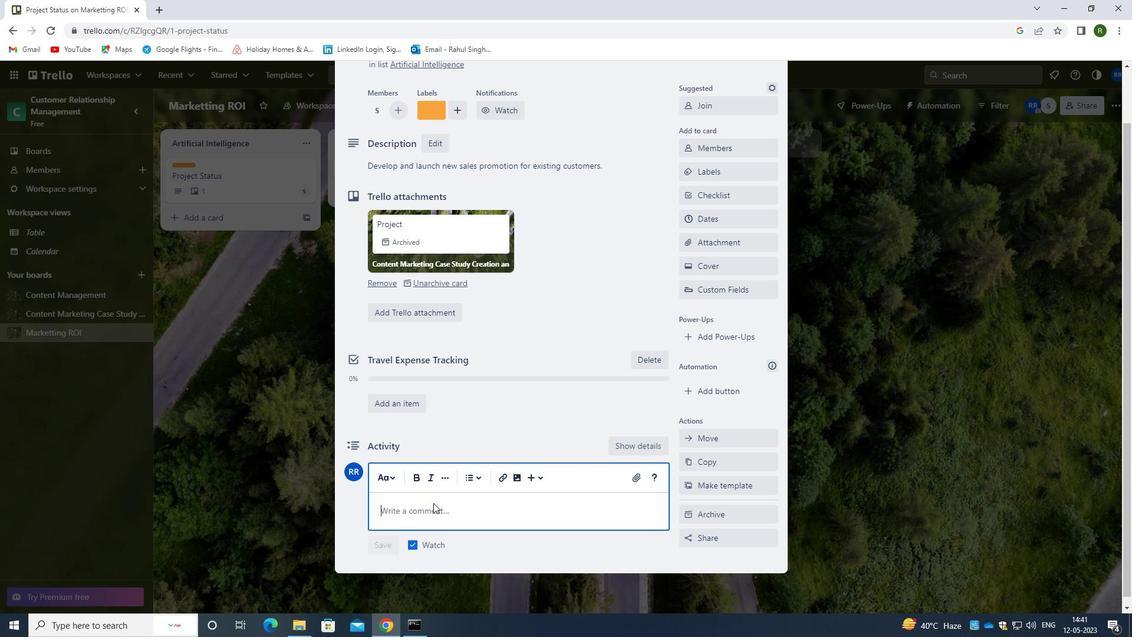 
Action: Key pressed <Key.caps_lock>G<Key.caps_lock>O<Key.backspace>IVEN<Key.space>THE<Key.space>POTENTIAL<Key.space>IMPACT<Key.space>OF<Key.space>THIS<Key.space>TASK<Key.space>ON<Key.space>OUR<Key.space>COMPANY<Key.space>BOTTOM<Key.space>LINE.
Screenshot: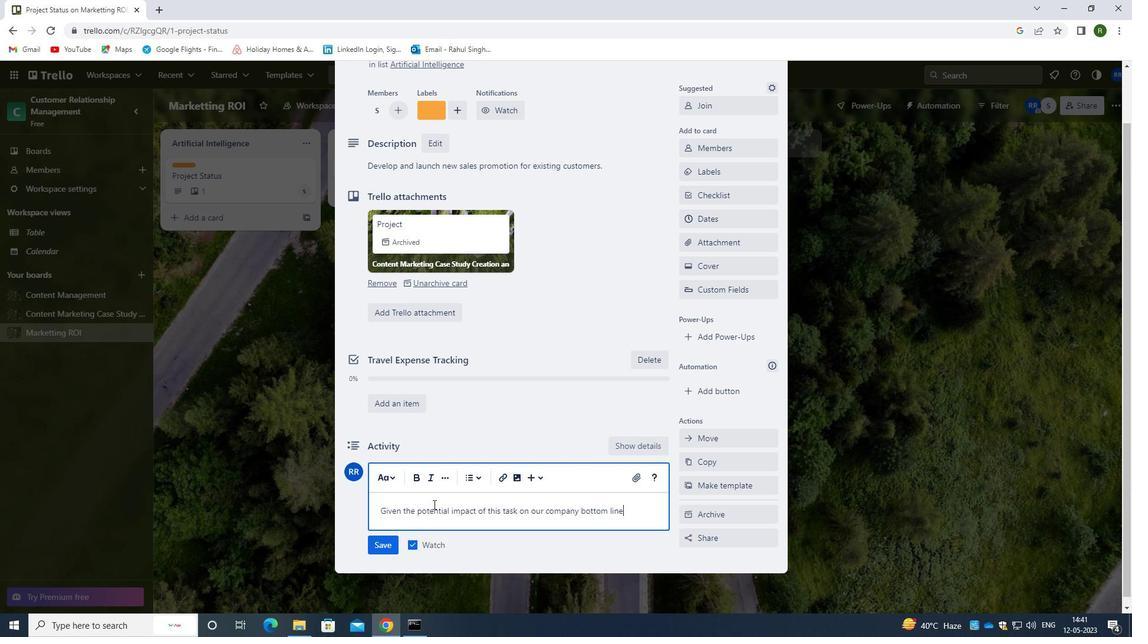 
Action: Mouse moved to (376, 541)
Screenshot: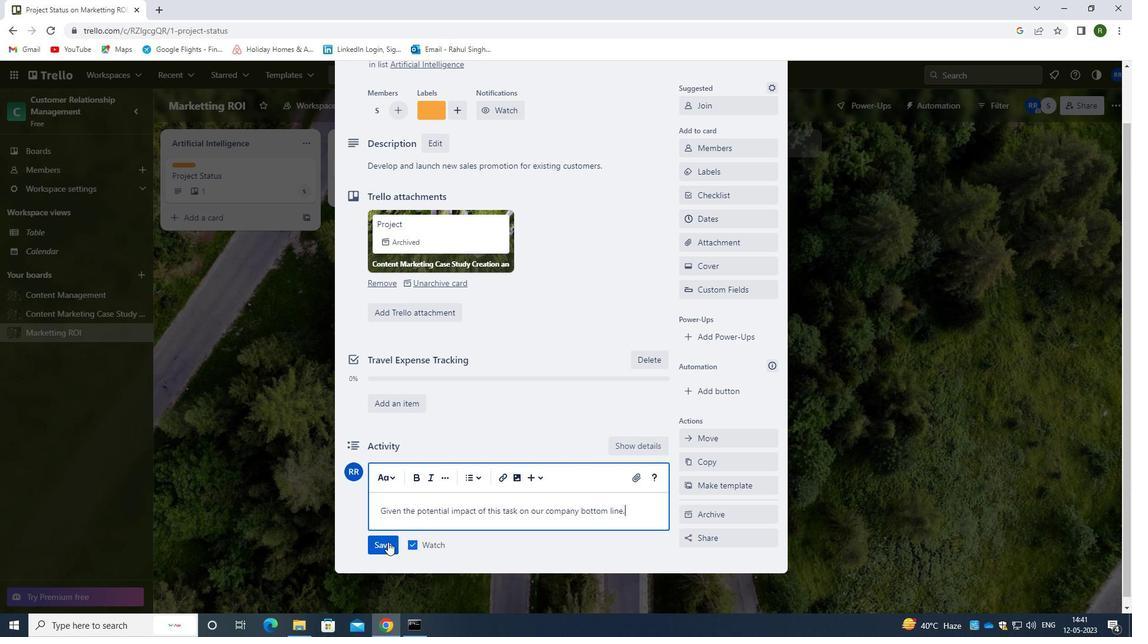 
Action: Mouse pressed left at (376, 541)
Screenshot: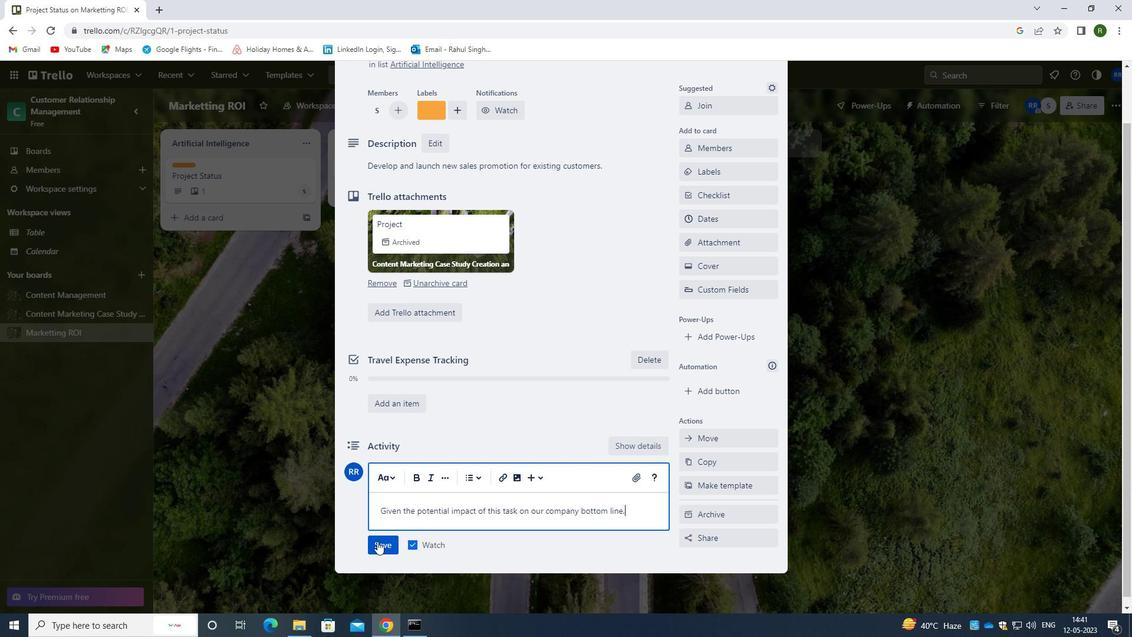 
Action: Mouse moved to (724, 222)
Screenshot: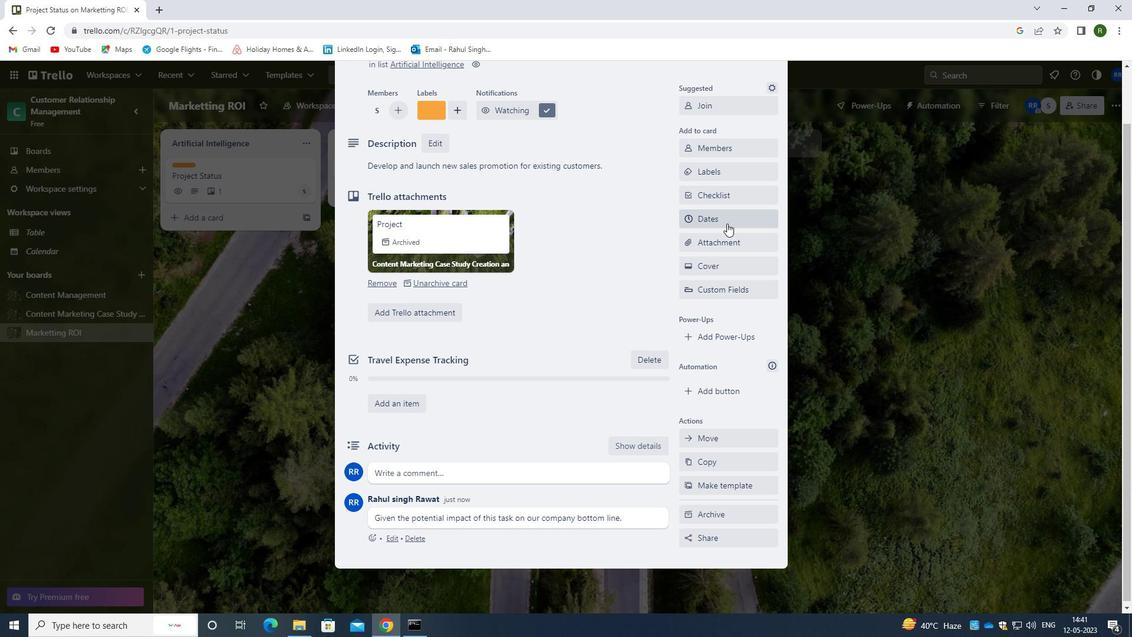 
Action: Mouse pressed left at (724, 222)
Screenshot: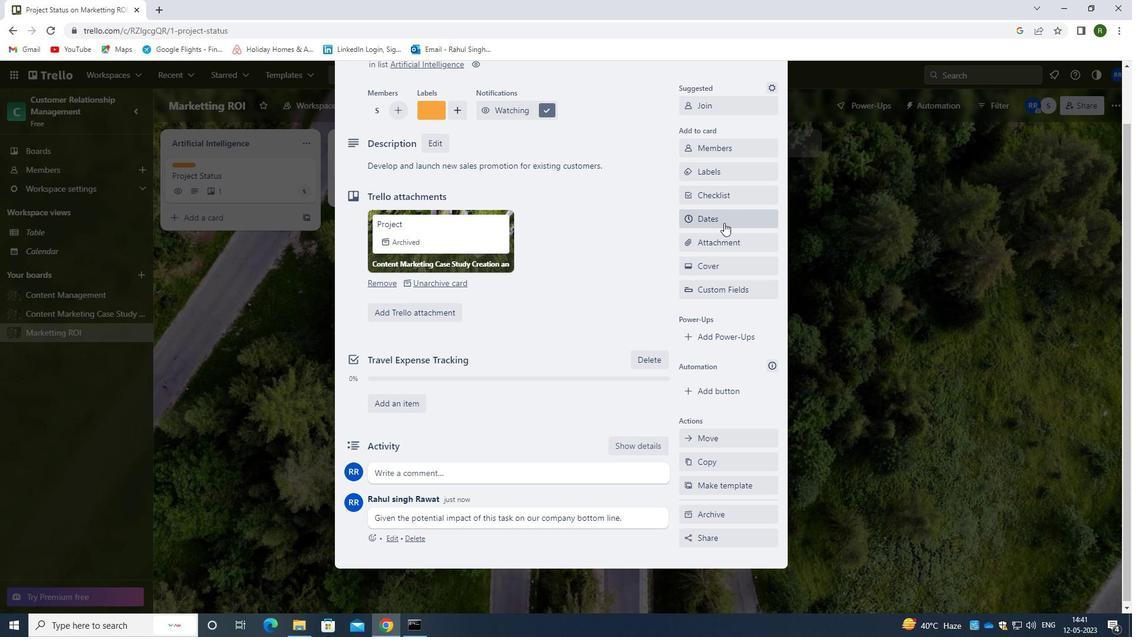 
Action: Mouse moved to (691, 314)
Screenshot: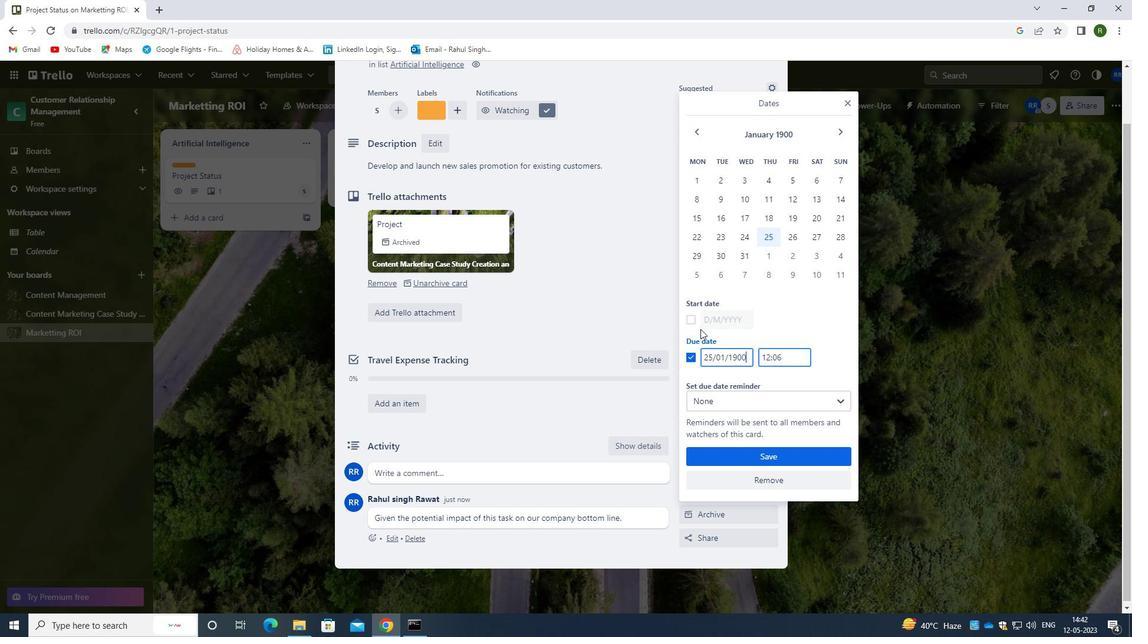 
Action: Mouse pressed left at (691, 314)
Screenshot: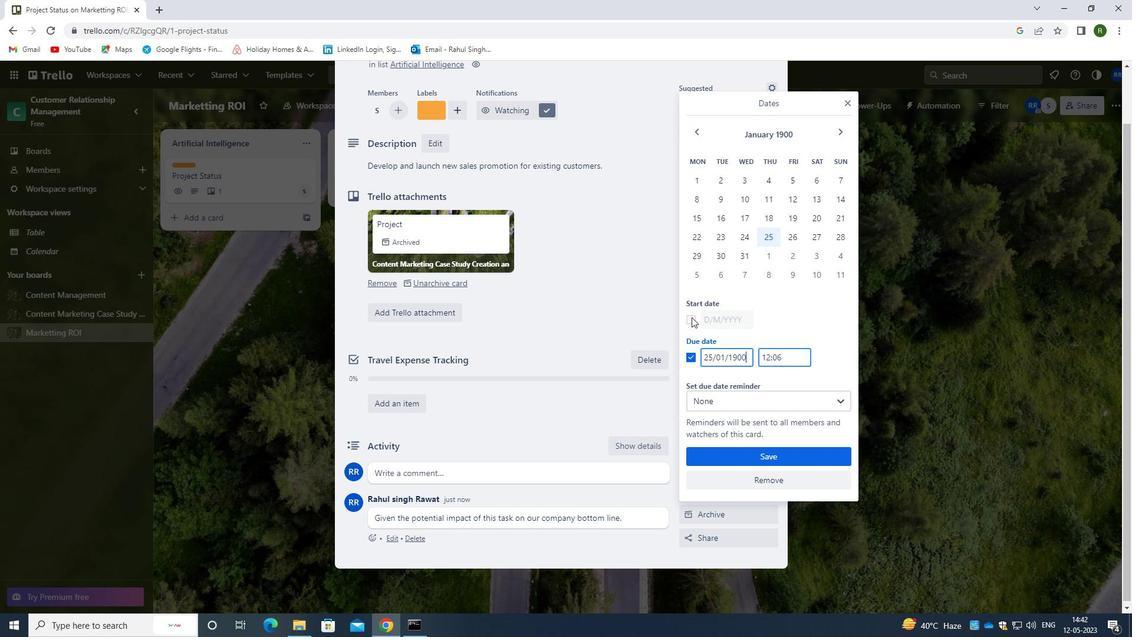 
Action: Mouse moved to (747, 315)
Screenshot: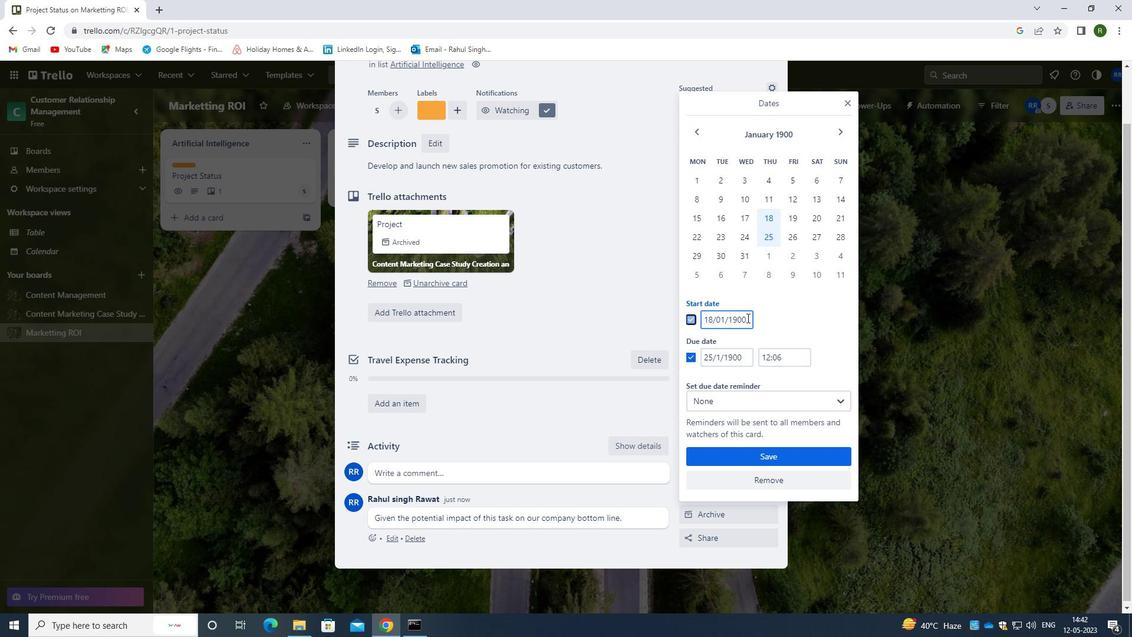 
Action: Mouse pressed left at (747, 315)
Screenshot: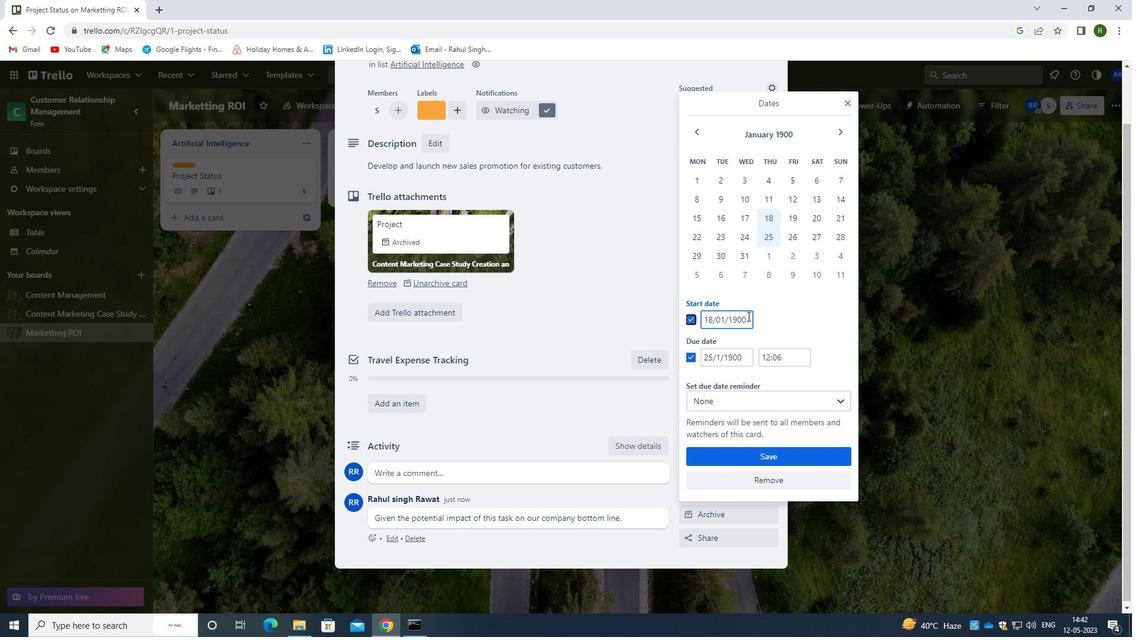 
Action: Mouse moved to (694, 320)
Screenshot: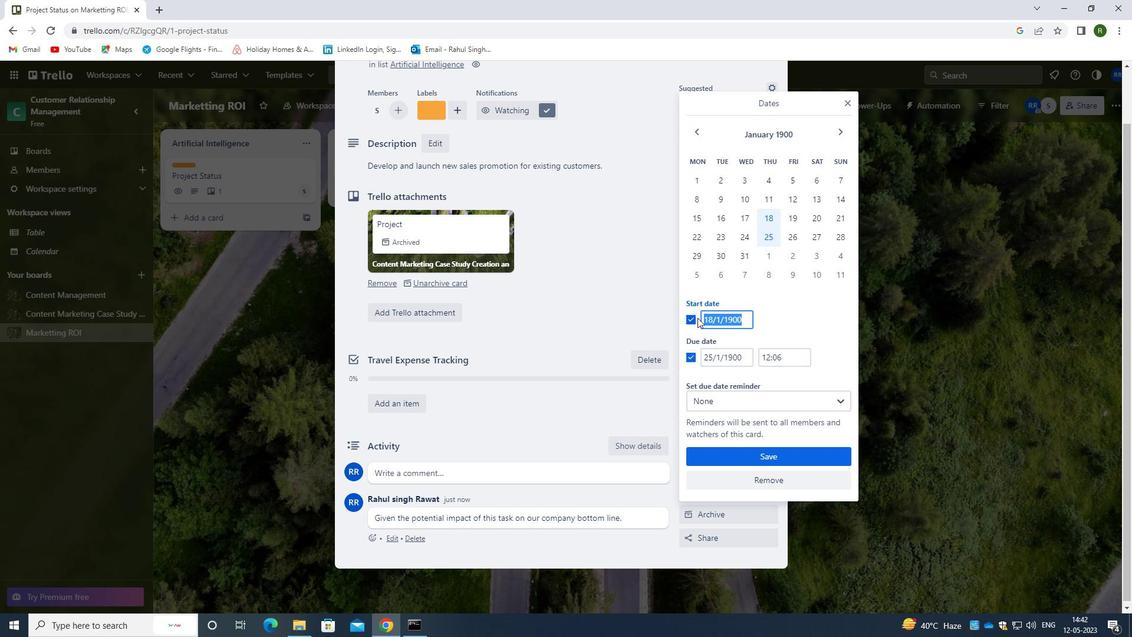 
Action: Key pressed <Key.backspace>01/01/1900
Screenshot: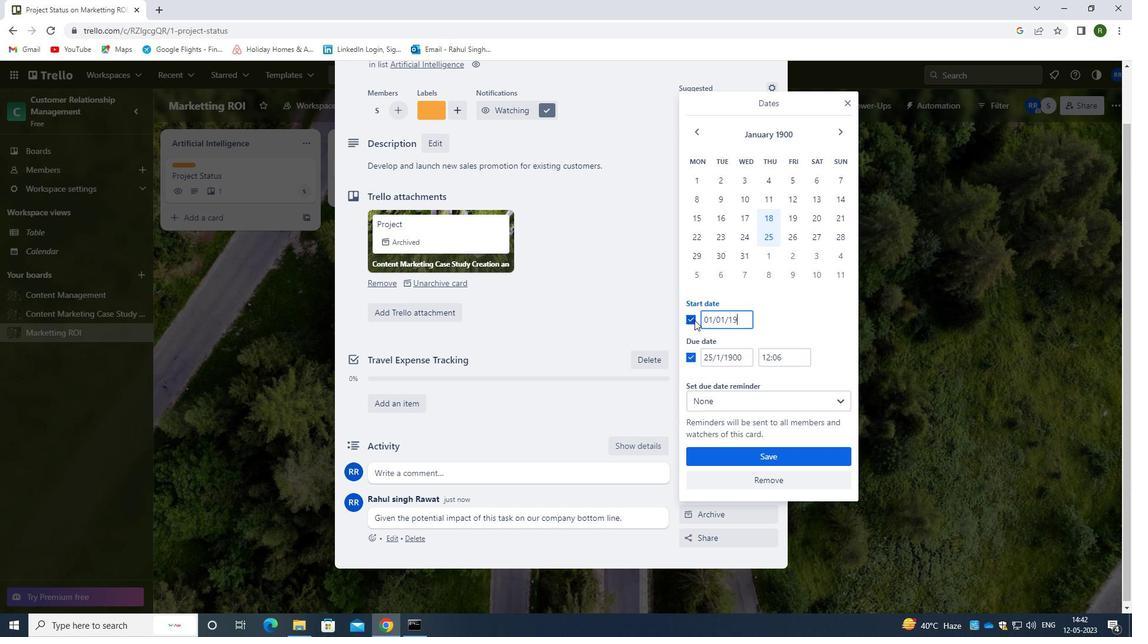 
Action: Mouse moved to (749, 360)
Screenshot: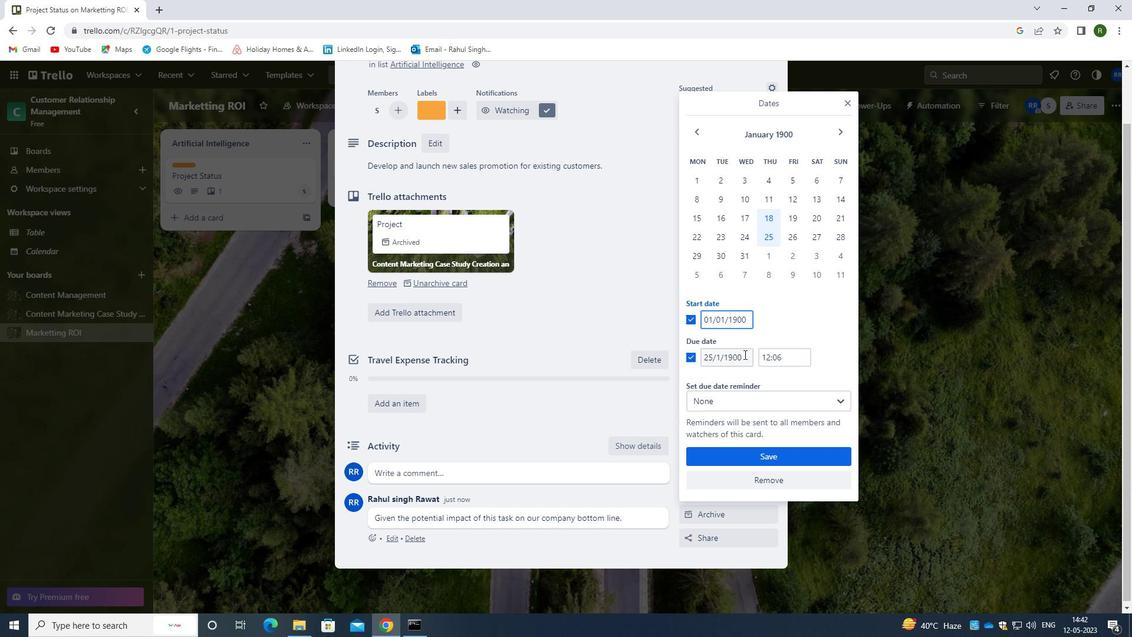 
Action: Mouse pressed left at (749, 360)
Screenshot: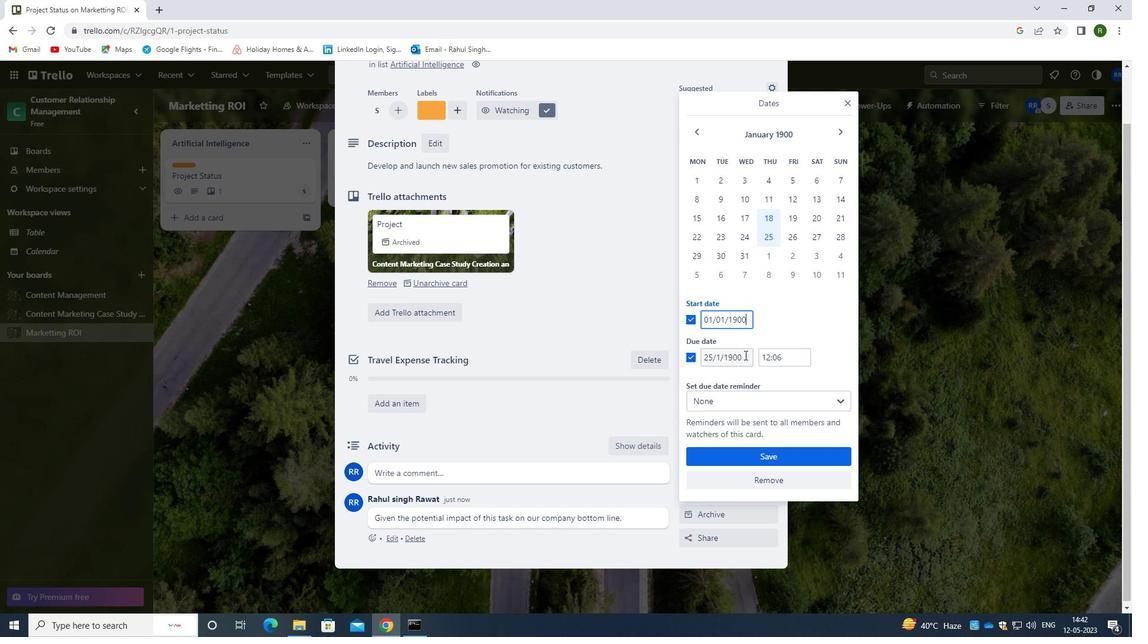 
Action: Mouse moved to (691, 362)
Screenshot: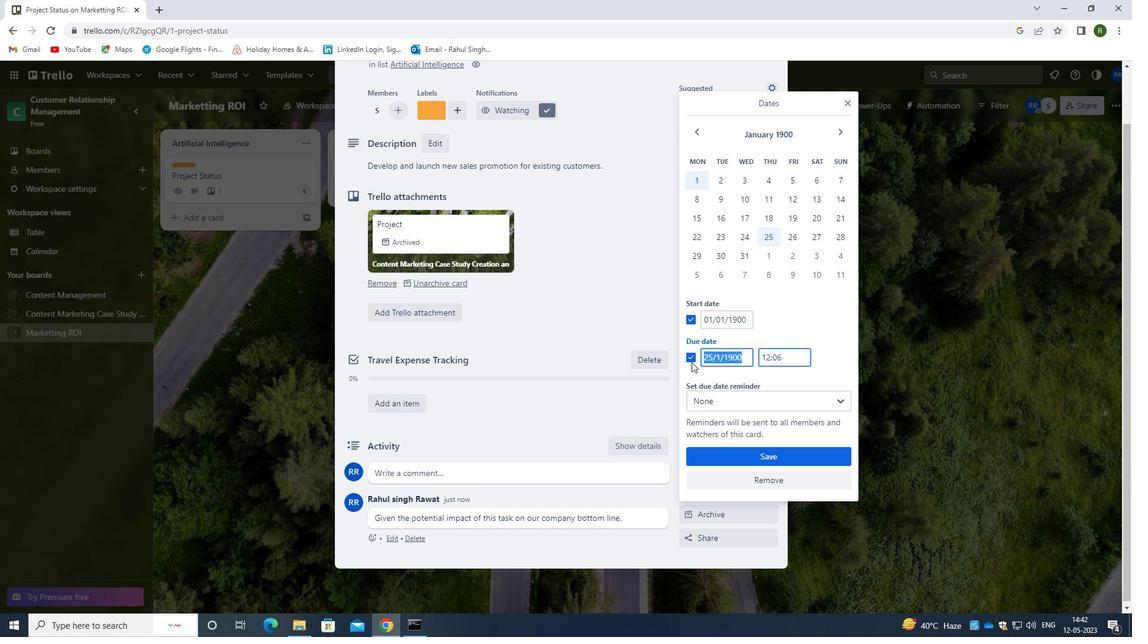 
Action: Key pressed <Key.backspace>08/01/1900
Screenshot: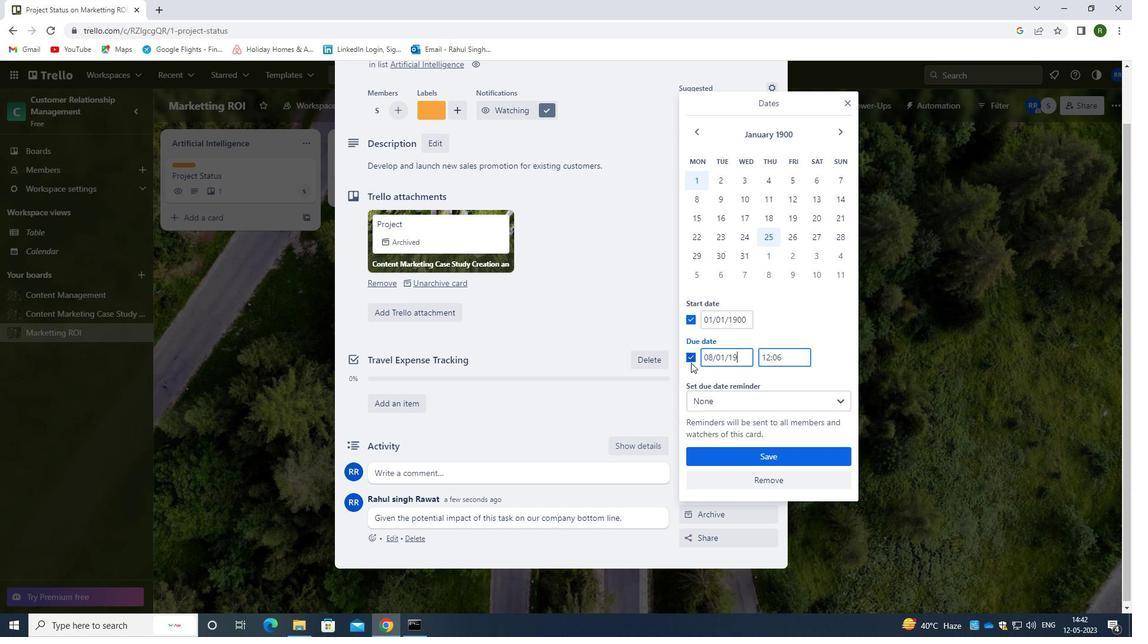 
Action: Mouse moved to (762, 455)
Screenshot: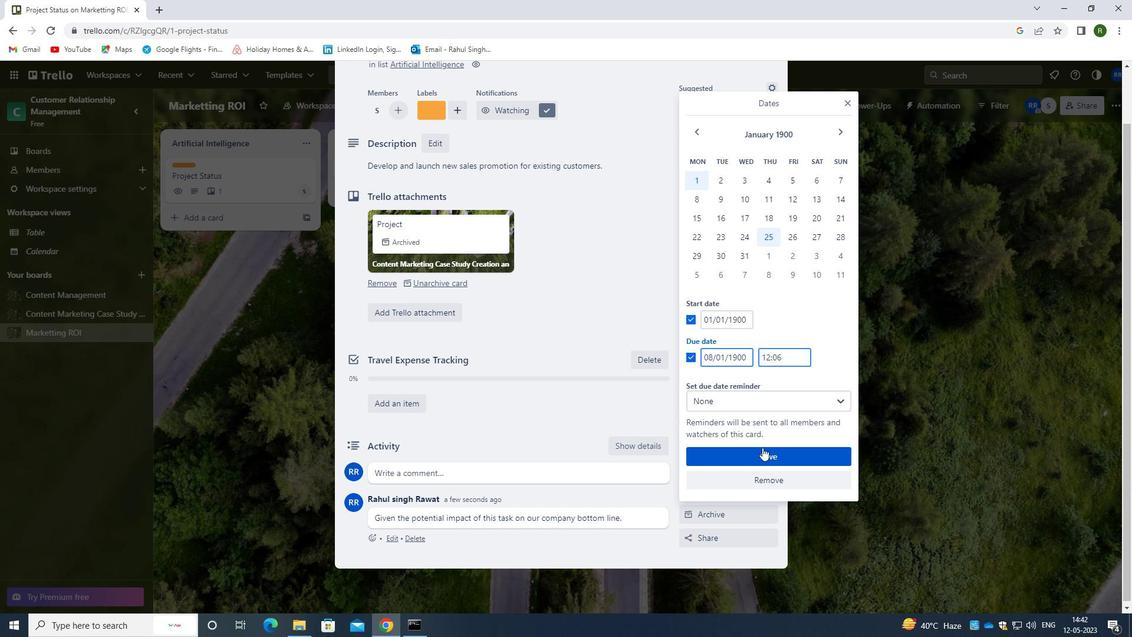 
Action: Mouse pressed left at (762, 455)
Screenshot: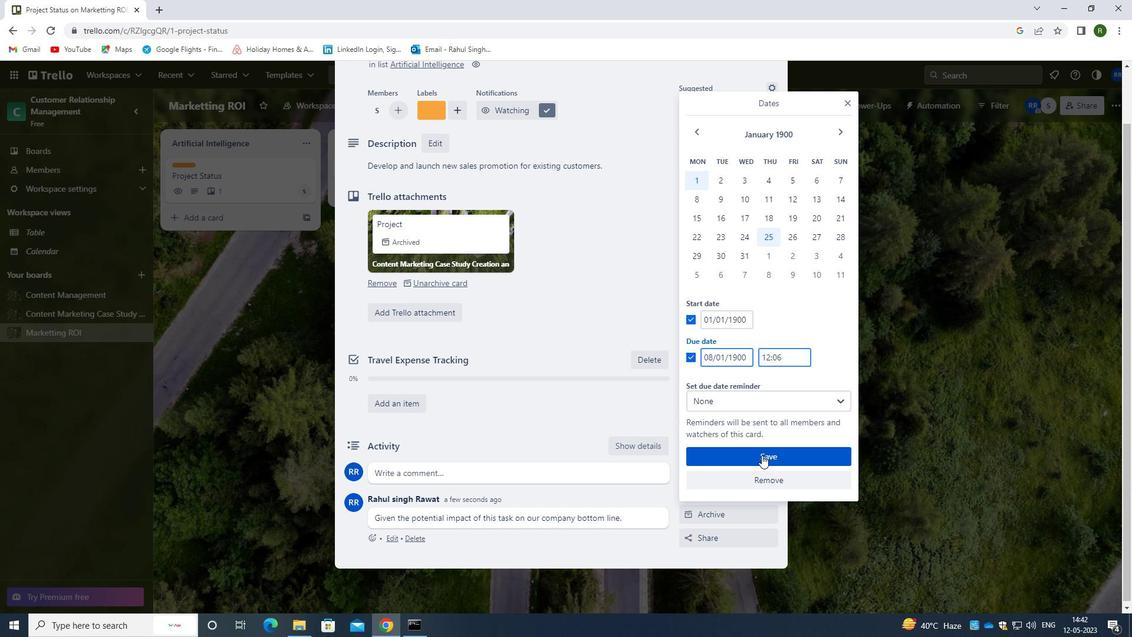 
Action: Mouse moved to (989, 432)
Screenshot: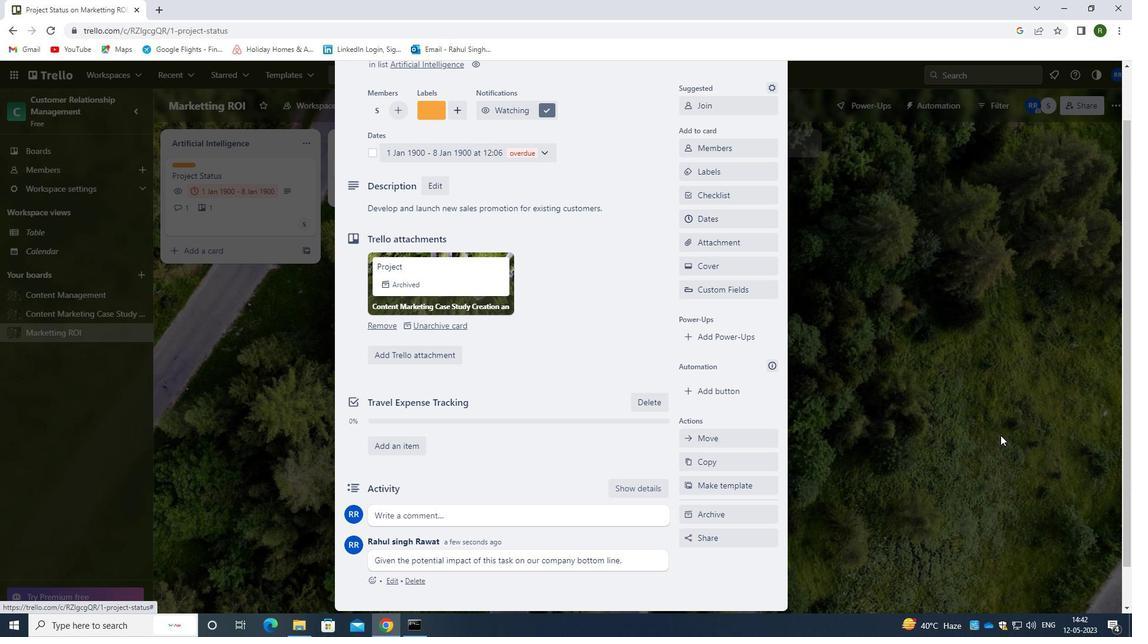 
Action: Mouse pressed left at (989, 432)
Screenshot: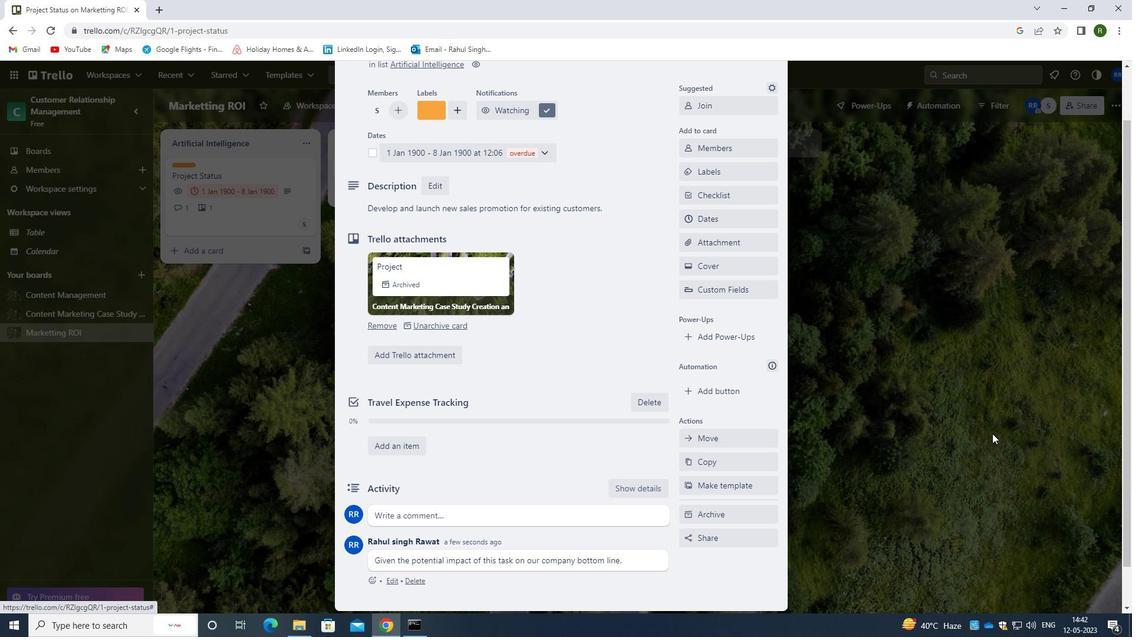 
Action: Mouse moved to (721, 421)
Screenshot: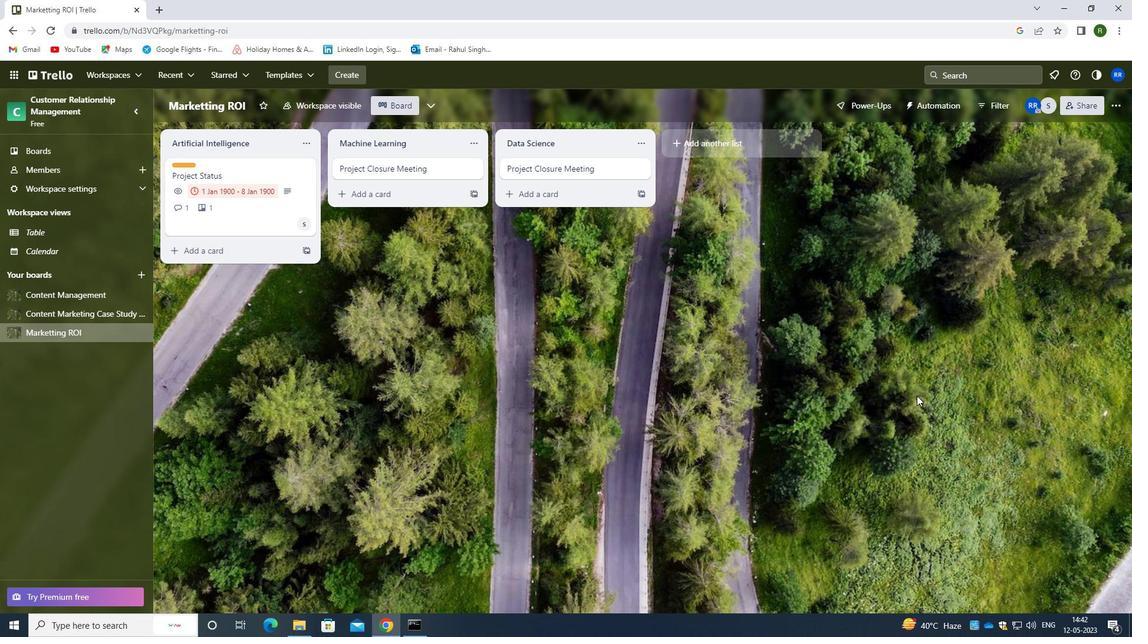 
